 Task: Create a due date automation trigger when advanced on, on the monday before a card is due add fields with custom field "Resume" set to a number lower or equal to 1 and lower or equal to 10 at 11:00 AM.
Action: Mouse moved to (925, 281)
Screenshot: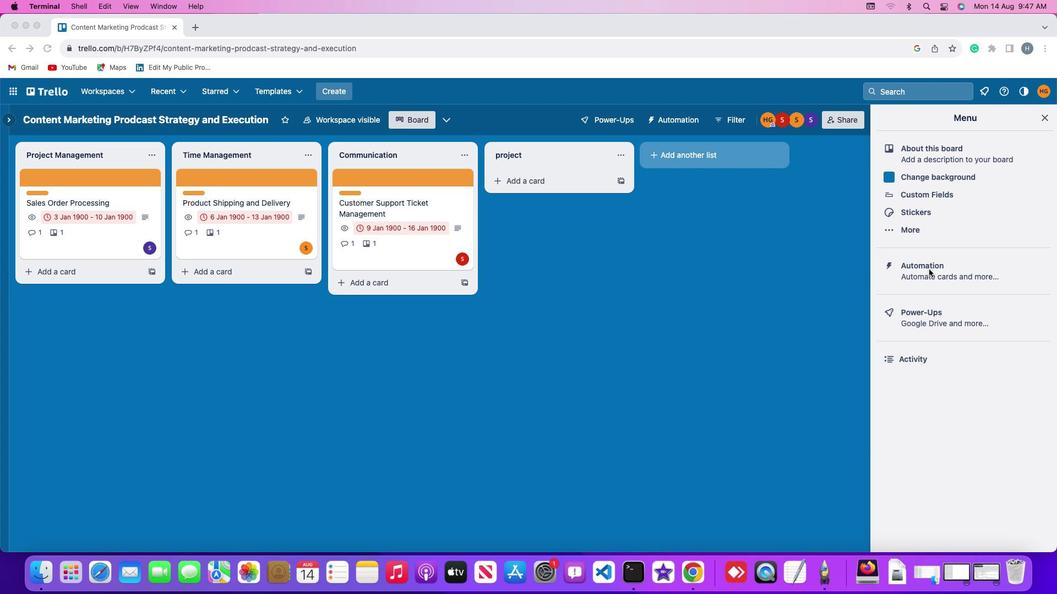 
Action: Mouse pressed left at (925, 281)
Screenshot: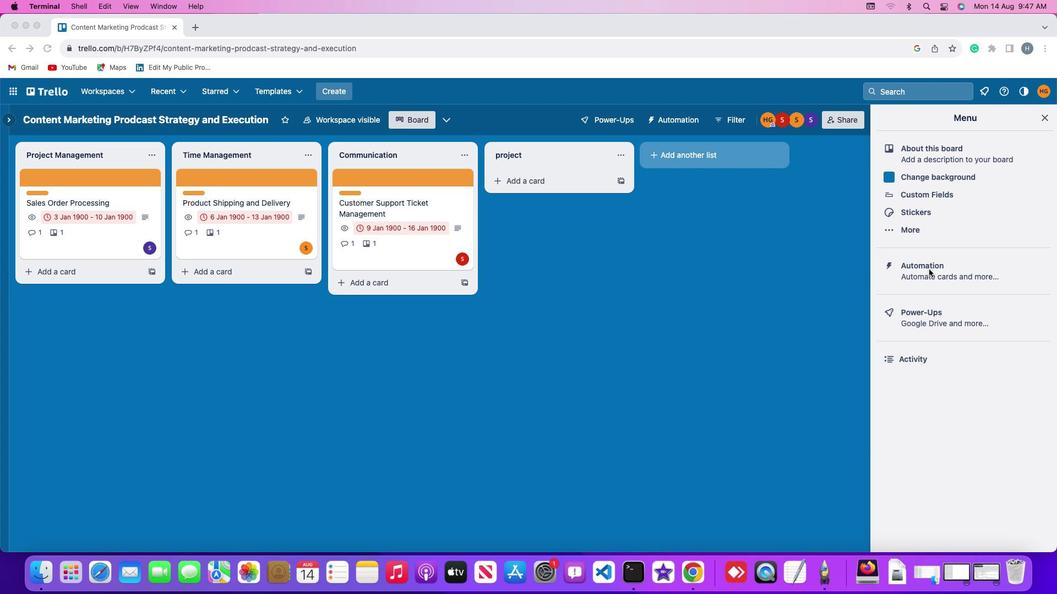 
Action: Mouse moved to (925, 280)
Screenshot: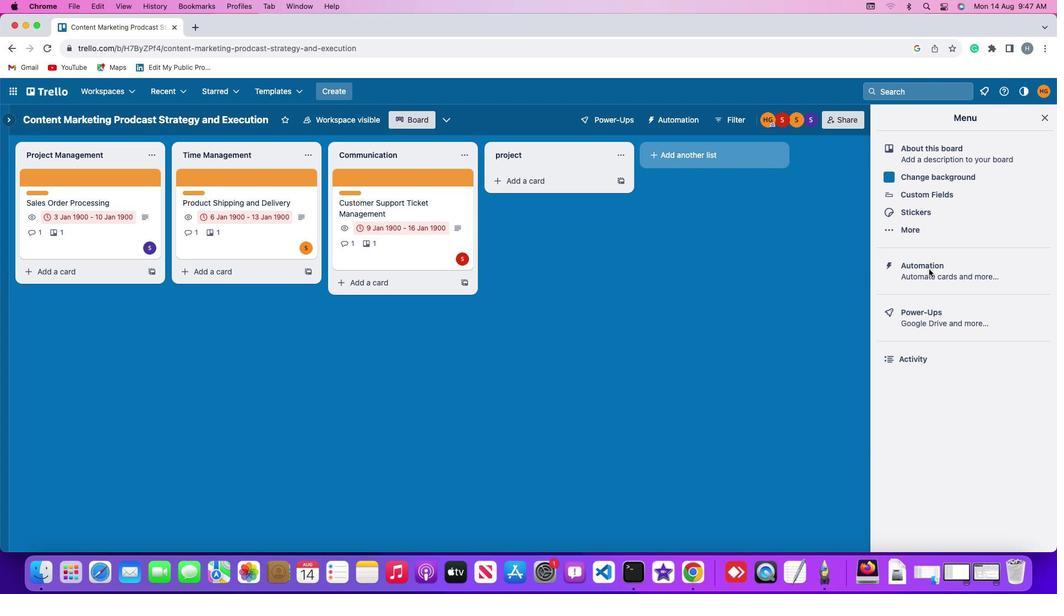 
Action: Mouse pressed left at (925, 280)
Screenshot: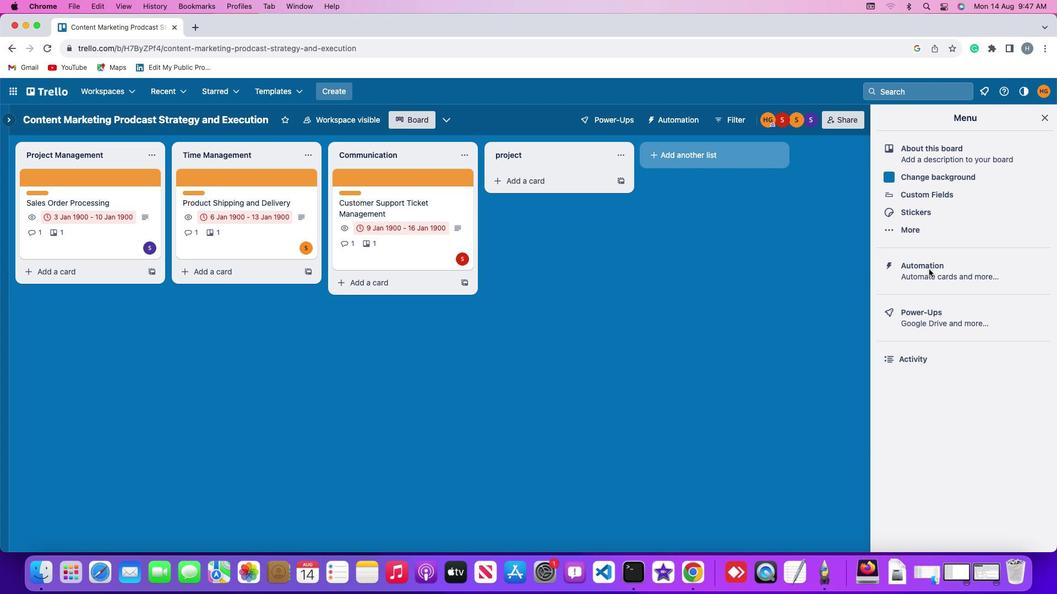 
Action: Mouse moved to (88, 273)
Screenshot: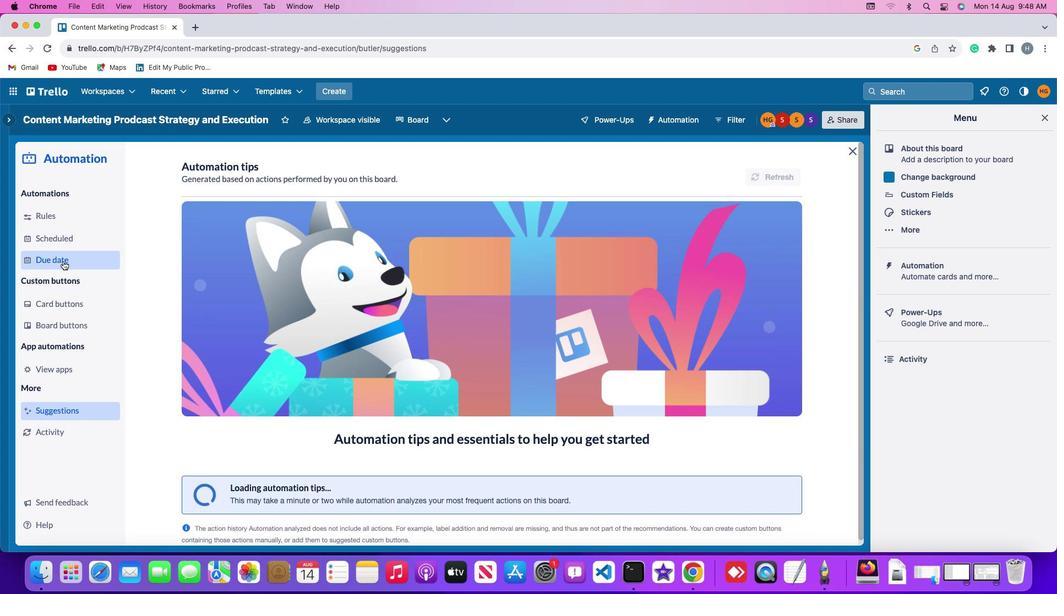
Action: Mouse pressed left at (88, 273)
Screenshot: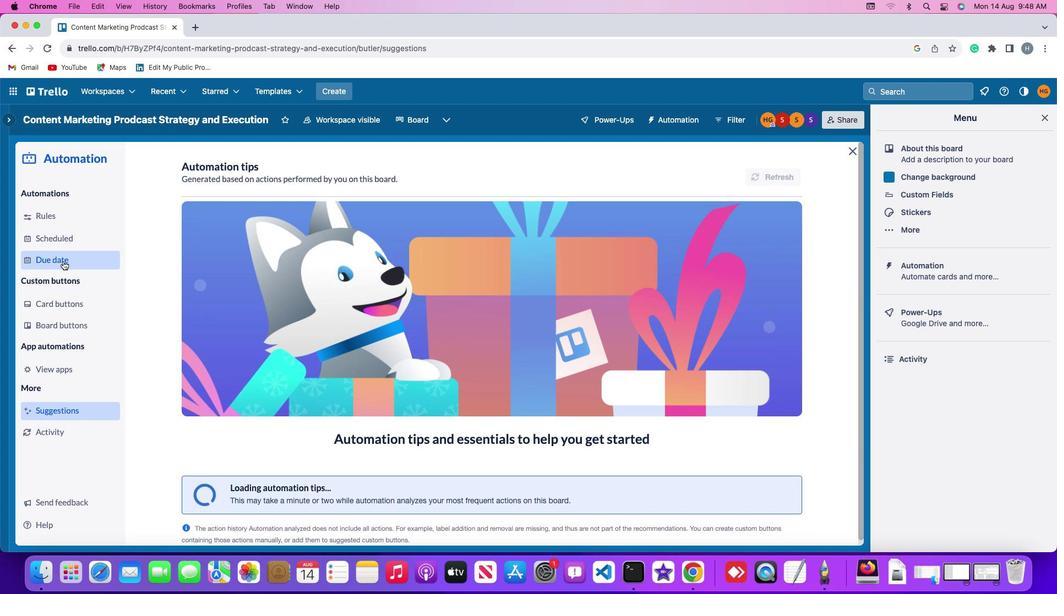 
Action: Mouse moved to (739, 188)
Screenshot: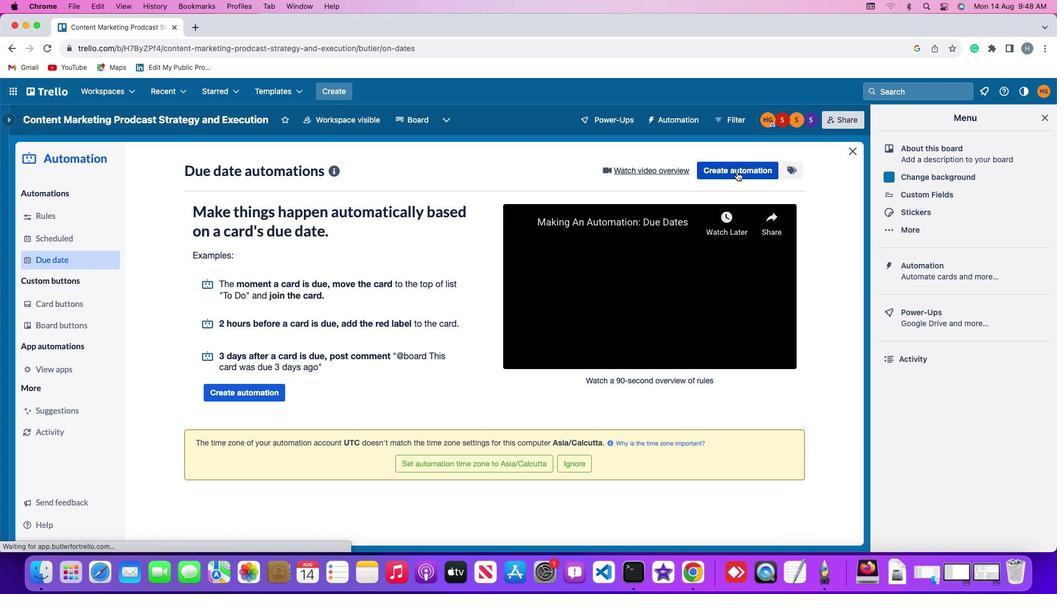 
Action: Mouse pressed left at (739, 188)
Screenshot: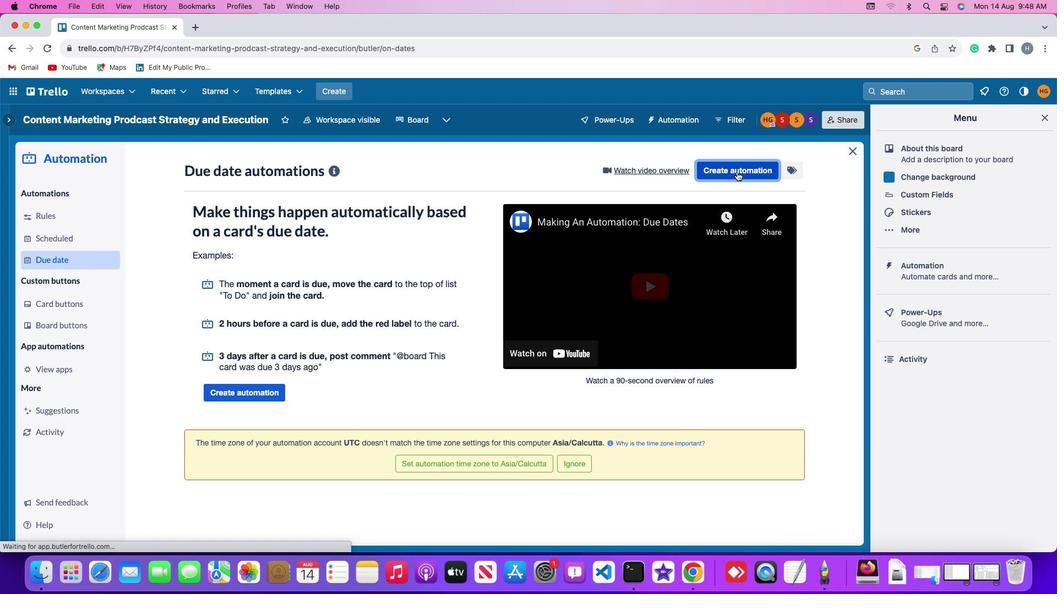 
Action: Mouse moved to (252, 287)
Screenshot: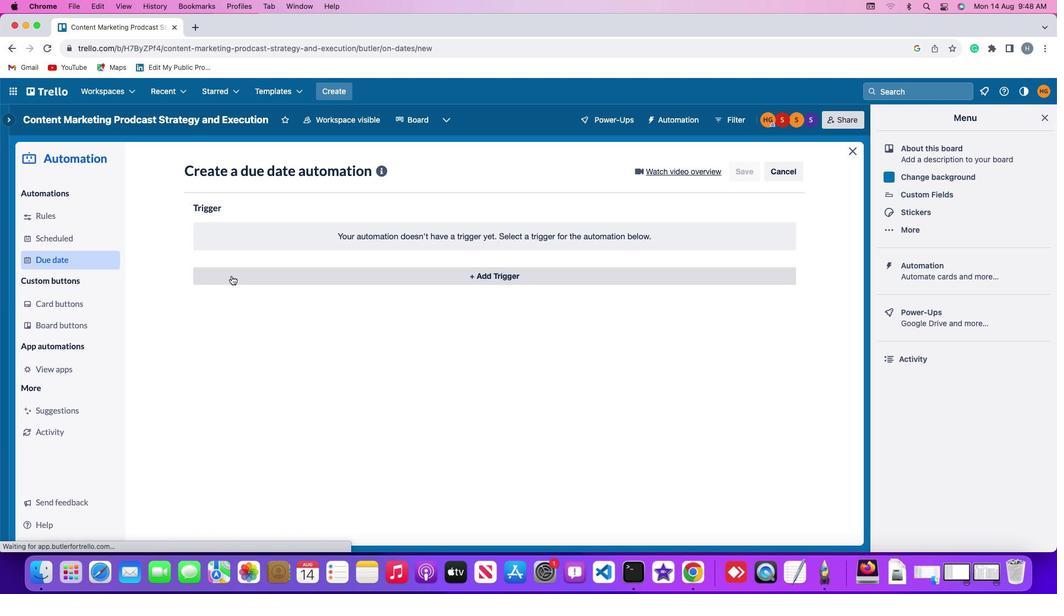 
Action: Mouse pressed left at (252, 287)
Screenshot: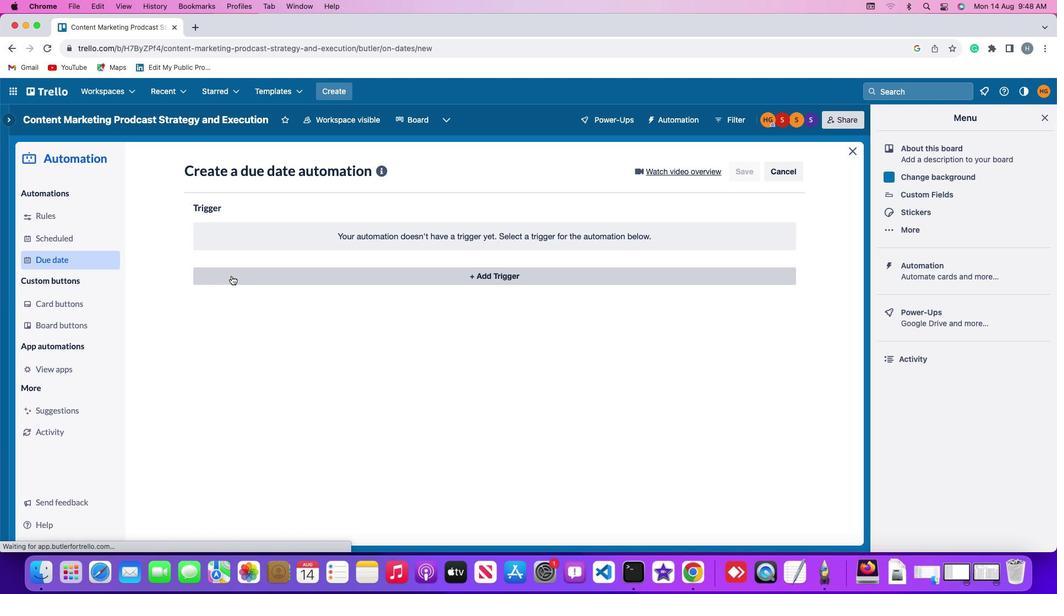 
Action: Mouse moved to (257, 476)
Screenshot: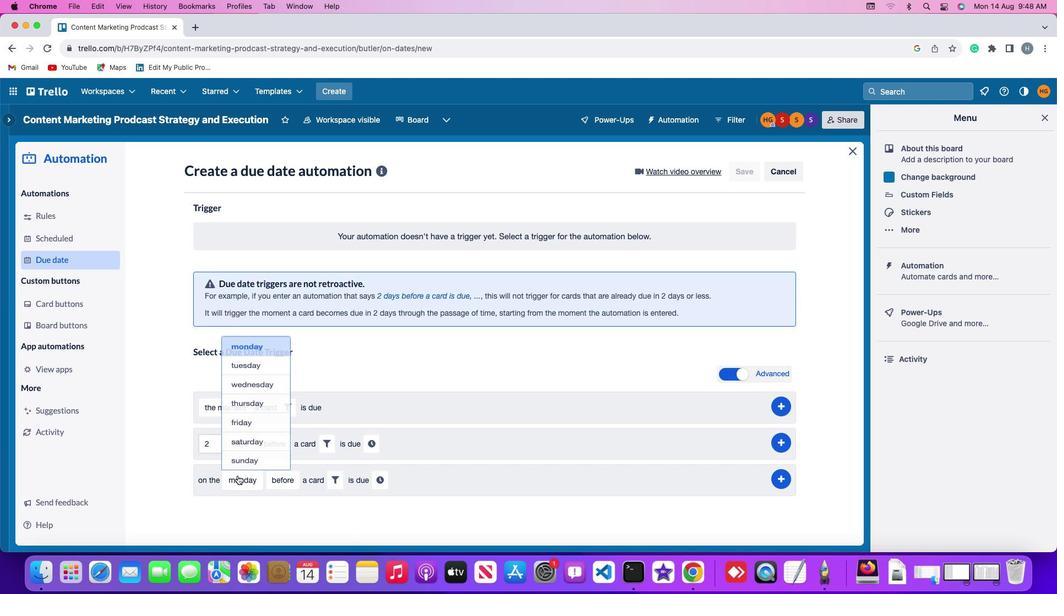 
Action: Mouse pressed left at (257, 476)
Screenshot: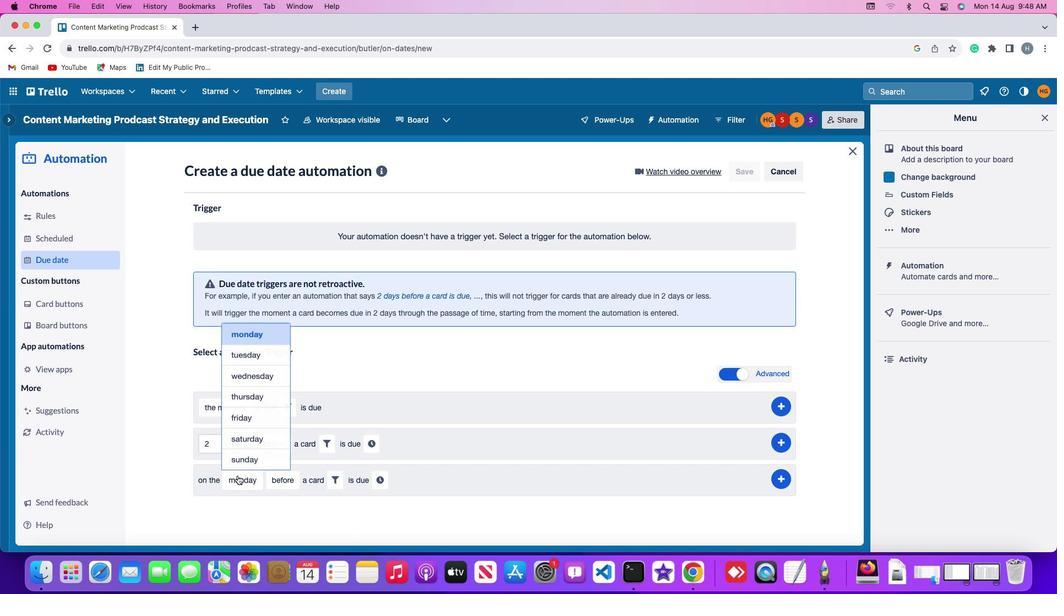 
Action: Mouse moved to (278, 338)
Screenshot: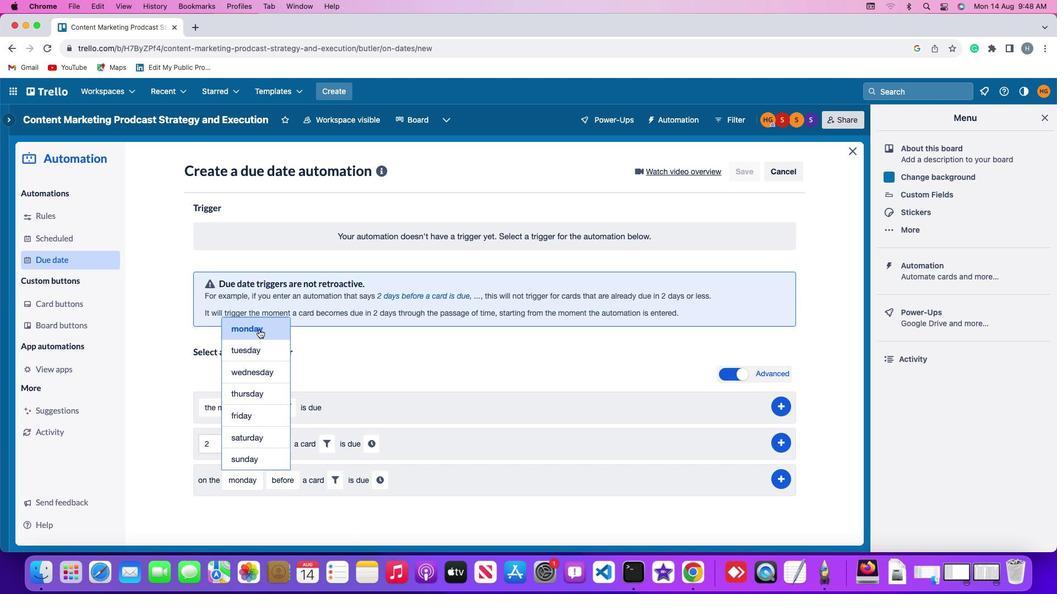 
Action: Mouse pressed left at (278, 338)
Screenshot: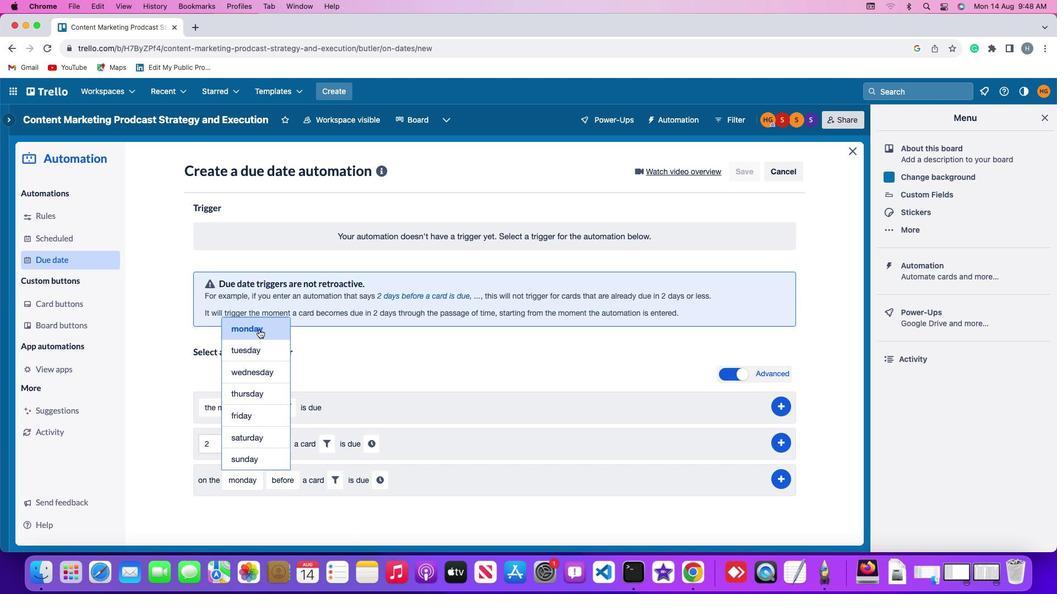 
Action: Mouse moved to (296, 479)
Screenshot: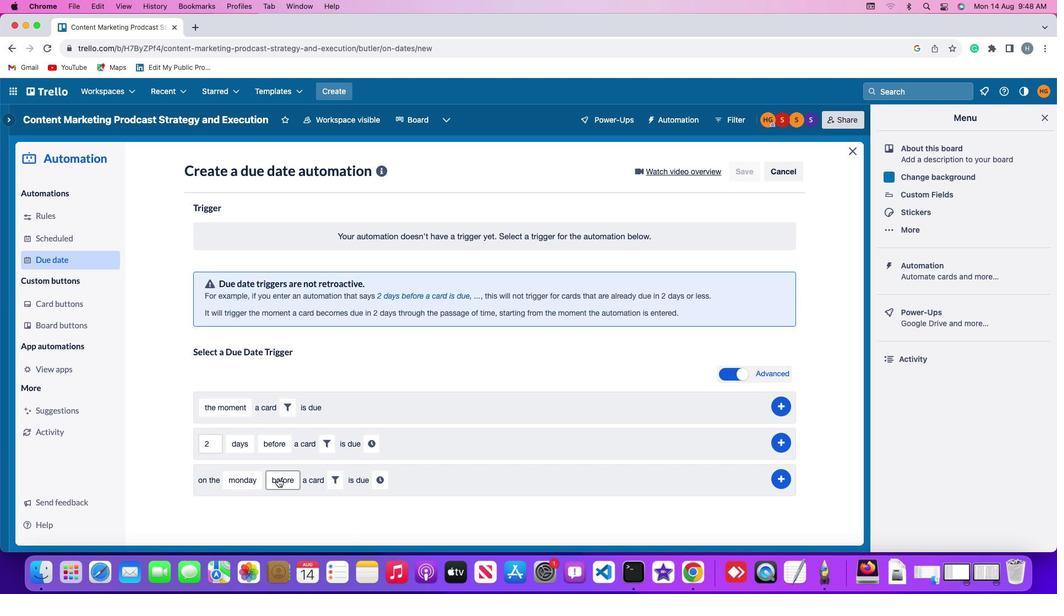 
Action: Mouse pressed left at (296, 479)
Screenshot: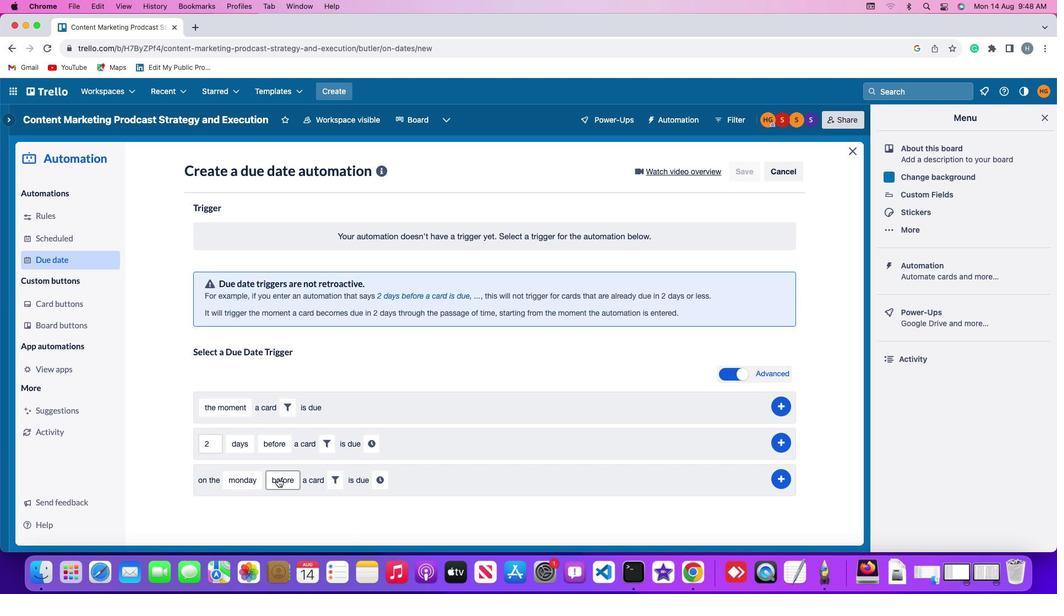 
Action: Mouse moved to (301, 396)
Screenshot: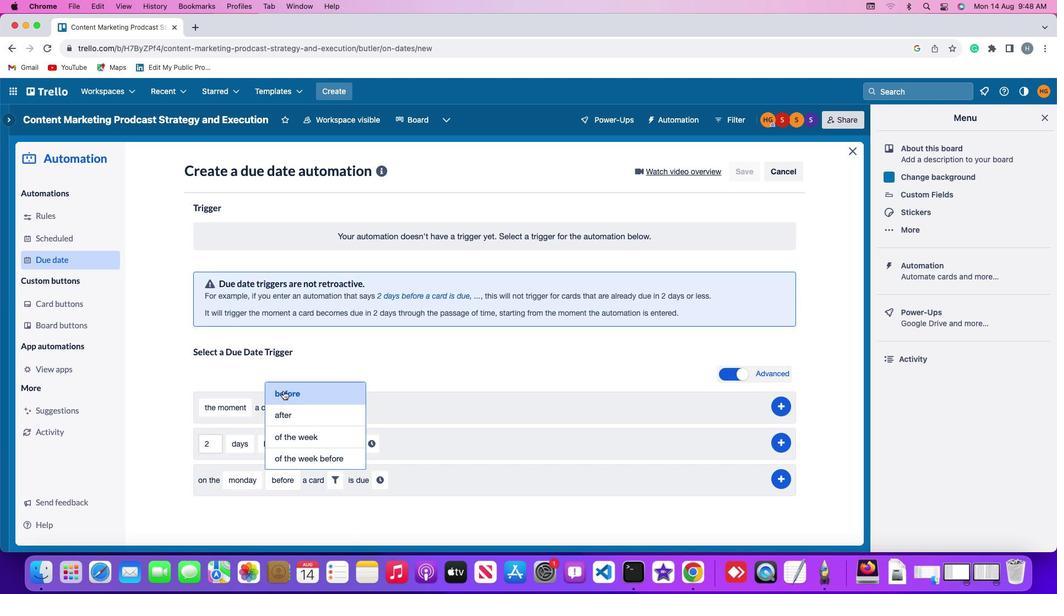 
Action: Mouse pressed left at (301, 396)
Screenshot: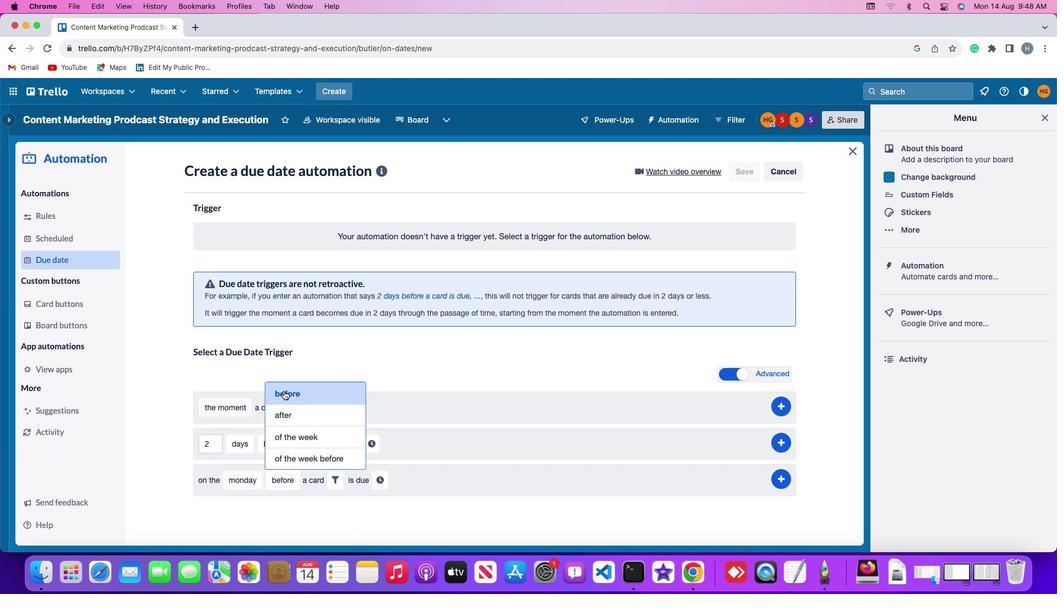 
Action: Mouse moved to (354, 479)
Screenshot: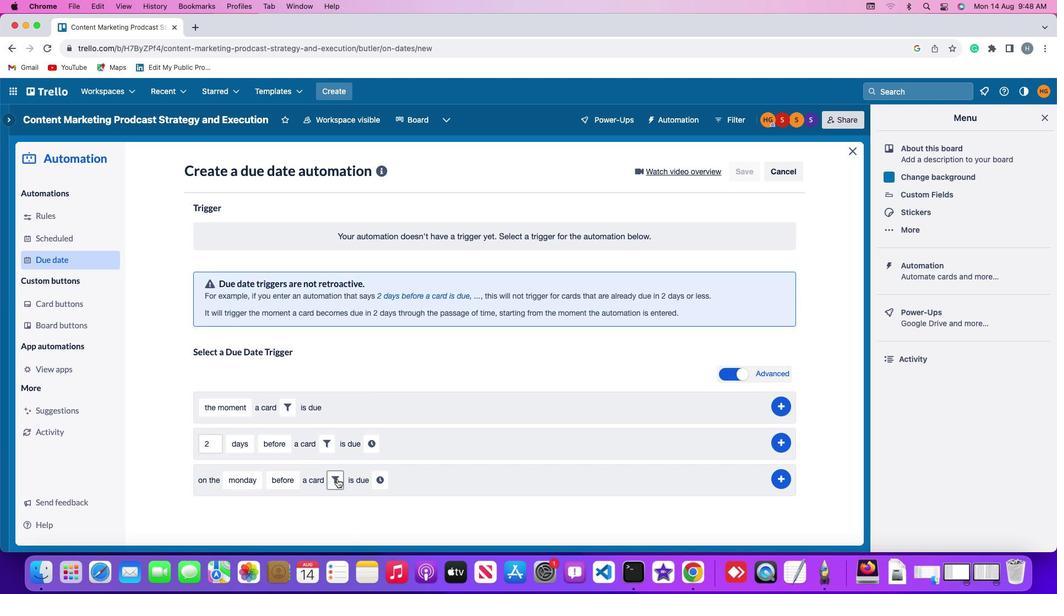 
Action: Mouse pressed left at (354, 479)
Screenshot: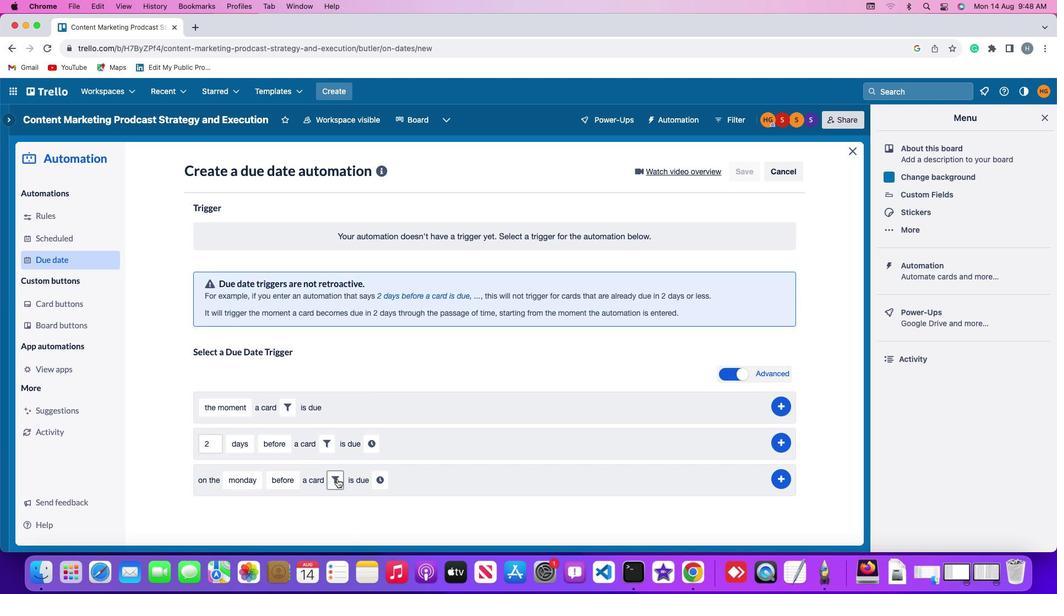 
Action: Mouse moved to (525, 517)
Screenshot: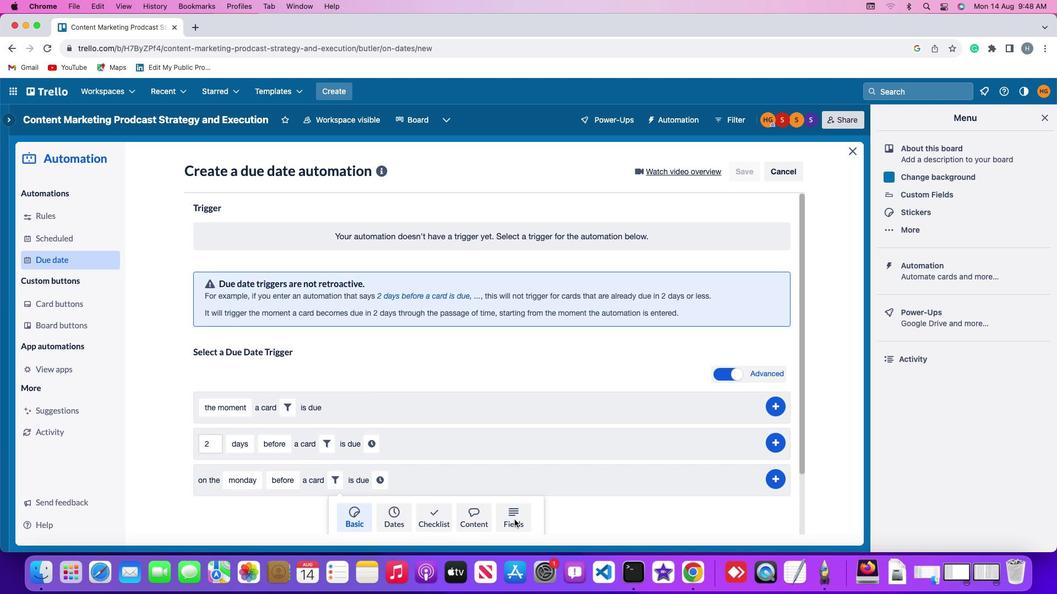 
Action: Mouse pressed left at (525, 517)
Screenshot: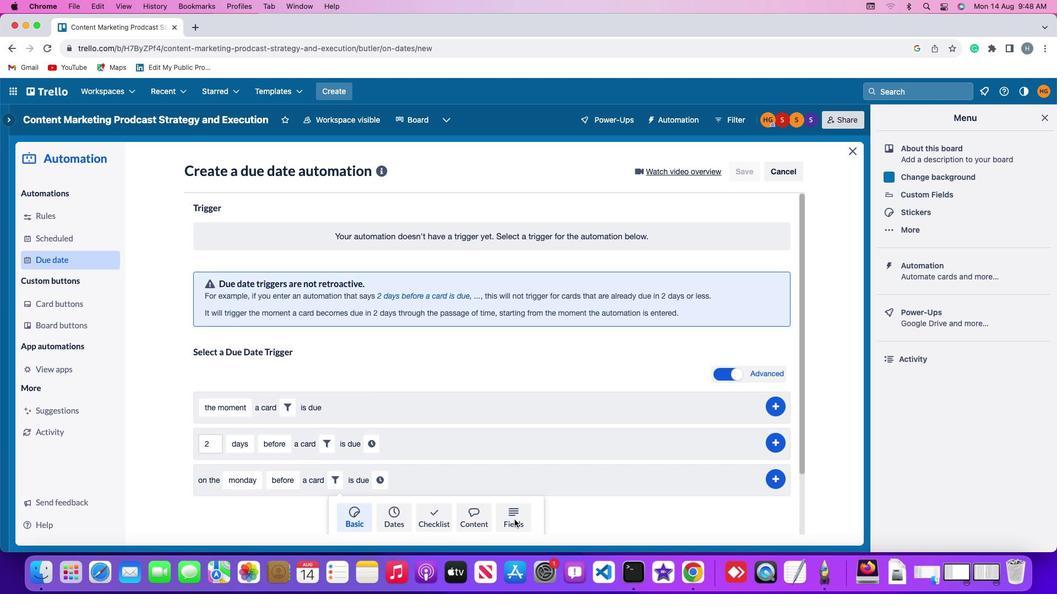 
Action: Mouse moved to (328, 511)
Screenshot: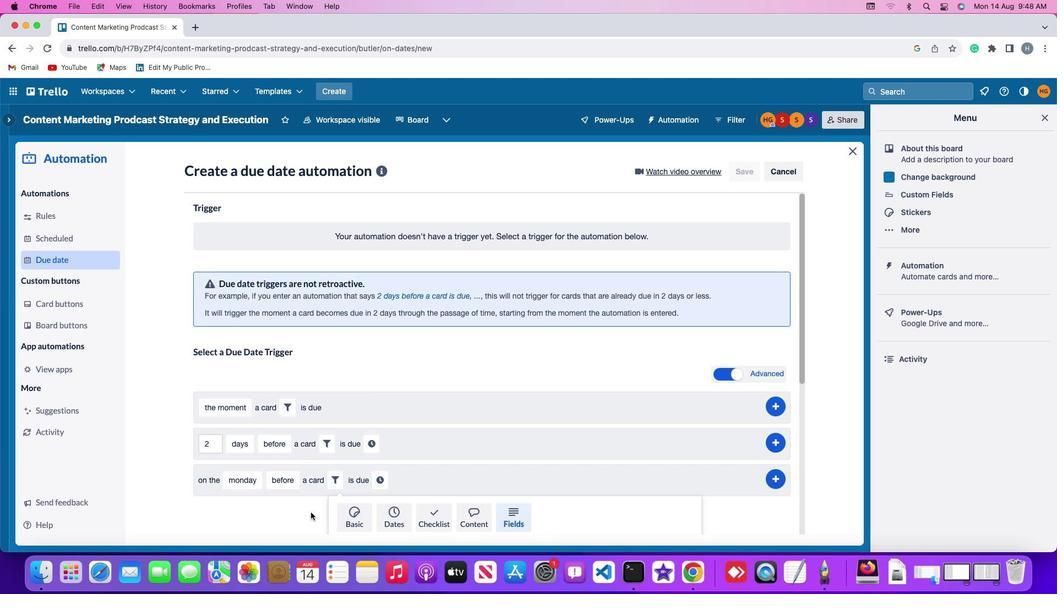 
Action: Mouse scrolled (328, 511) with delta (28, 25)
Screenshot: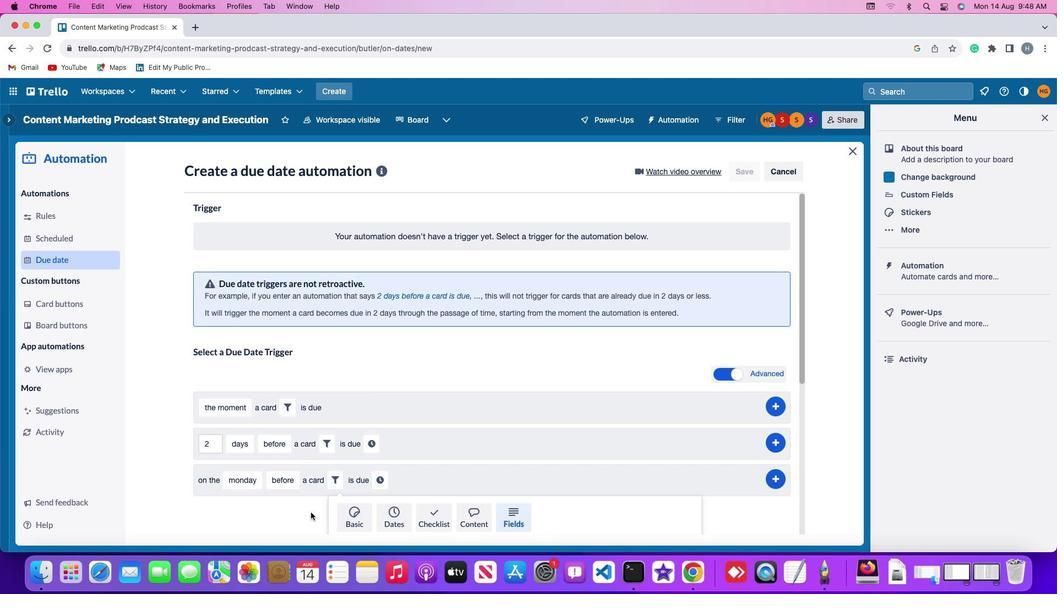 
Action: Mouse scrolled (328, 511) with delta (28, 25)
Screenshot: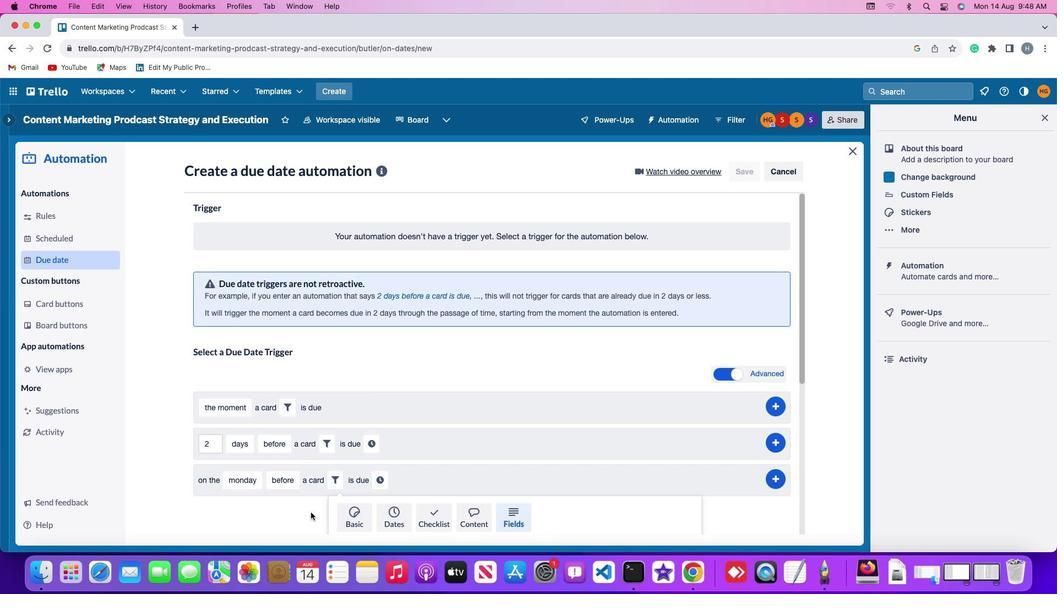 
Action: Mouse scrolled (328, 511) with delta (28, 24)
Screenshot: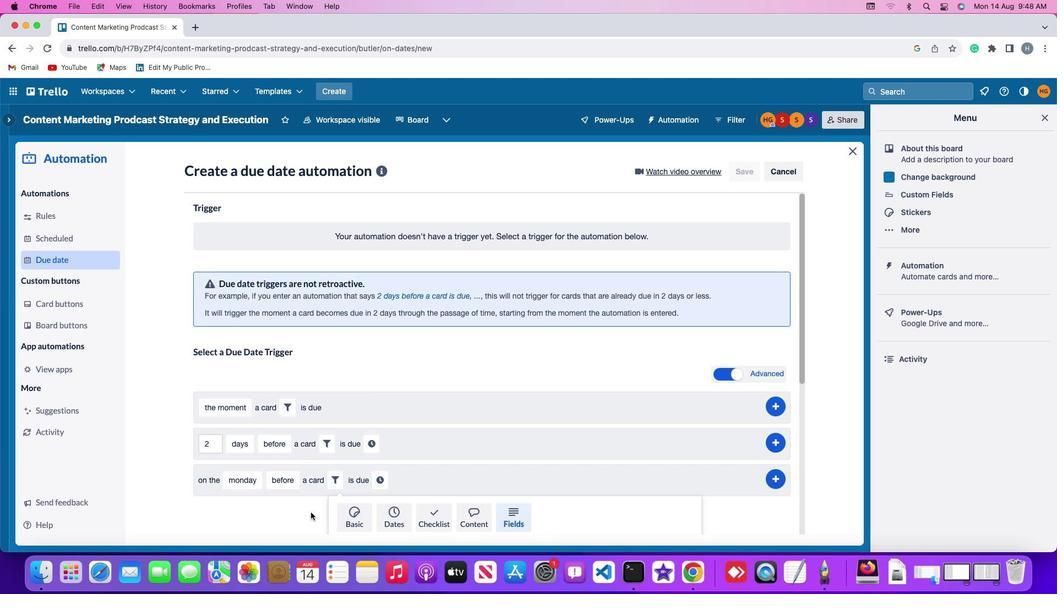 
Action: Mouse moved to (328, 511)
Screenshot: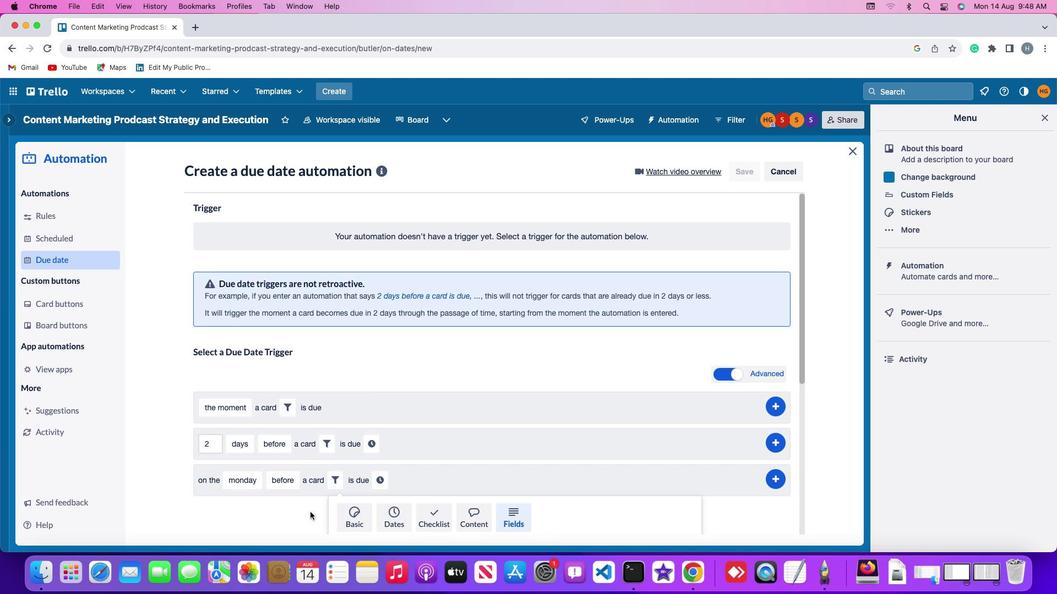 
Action: Mouse scrolled (328, 511) with delta (28, 23)
Screenshot: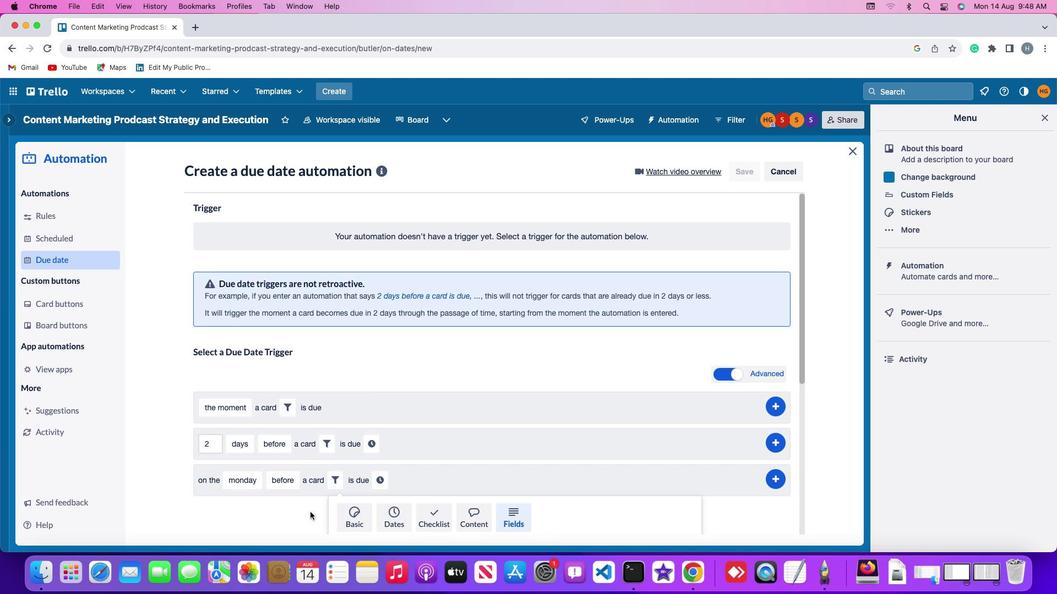 
Action: Mouse moved to (327, 509)
Screenshot: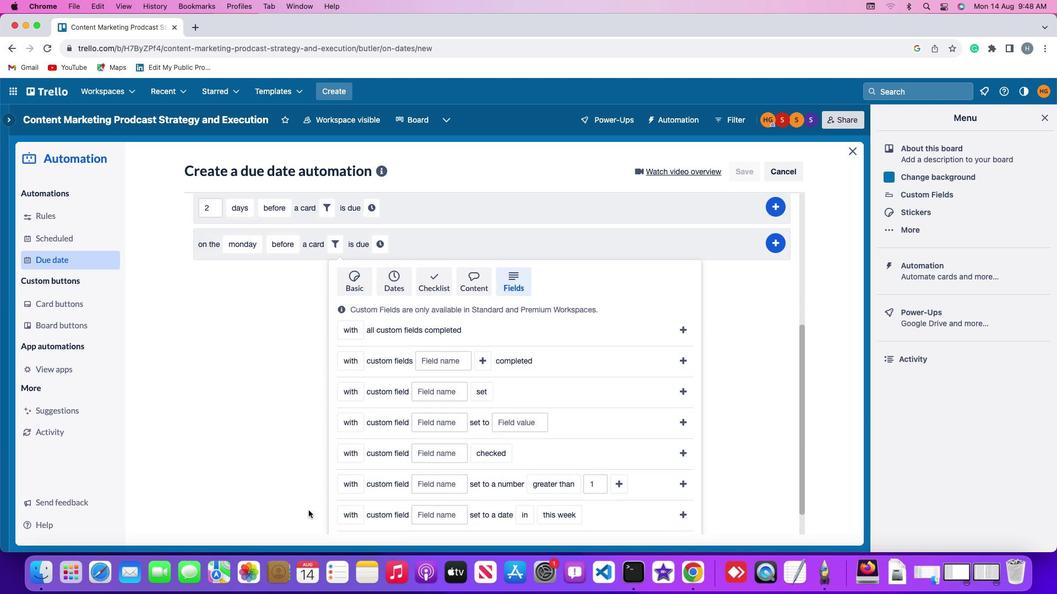 
Action: Mouse scrolled (327, 509) with delta (28, 25)
Screenshot: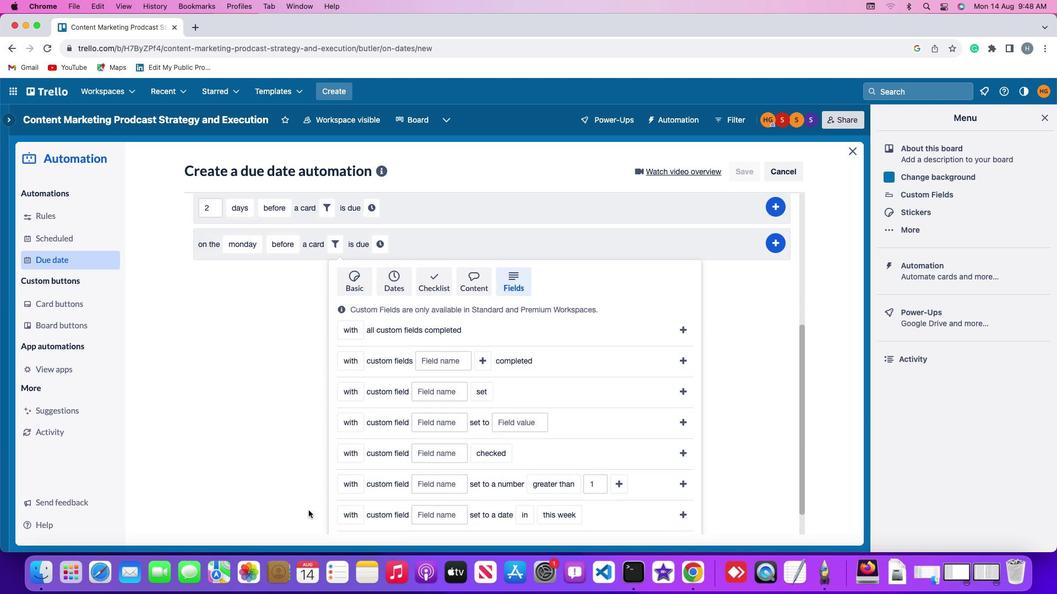
Action: Mouse moved to (326, 509)
Screenshot: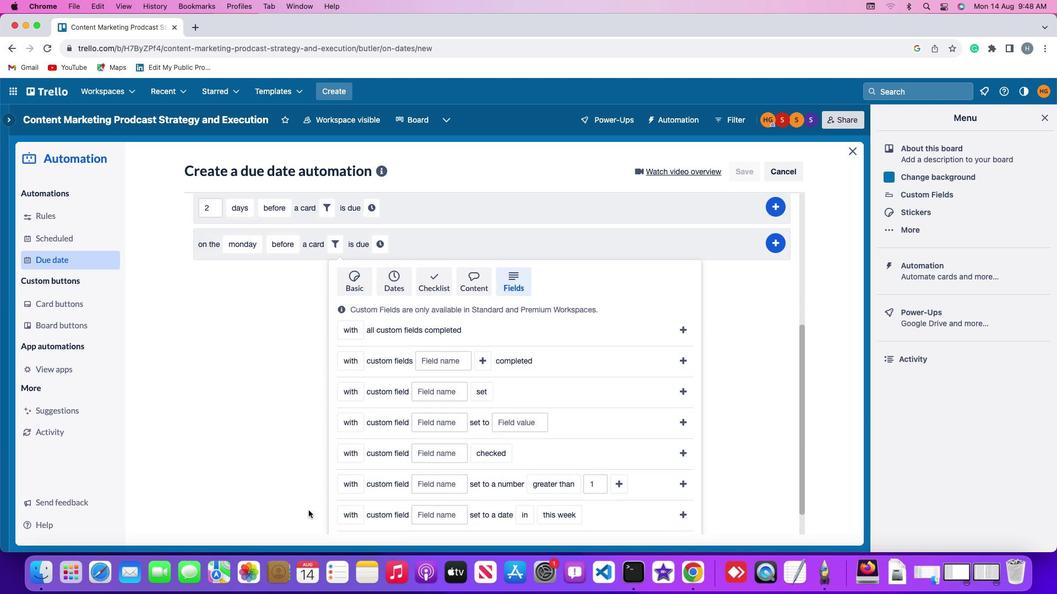 
Action: Mouse scrolled (326, 509) with delta (28, 25)
Screenshot: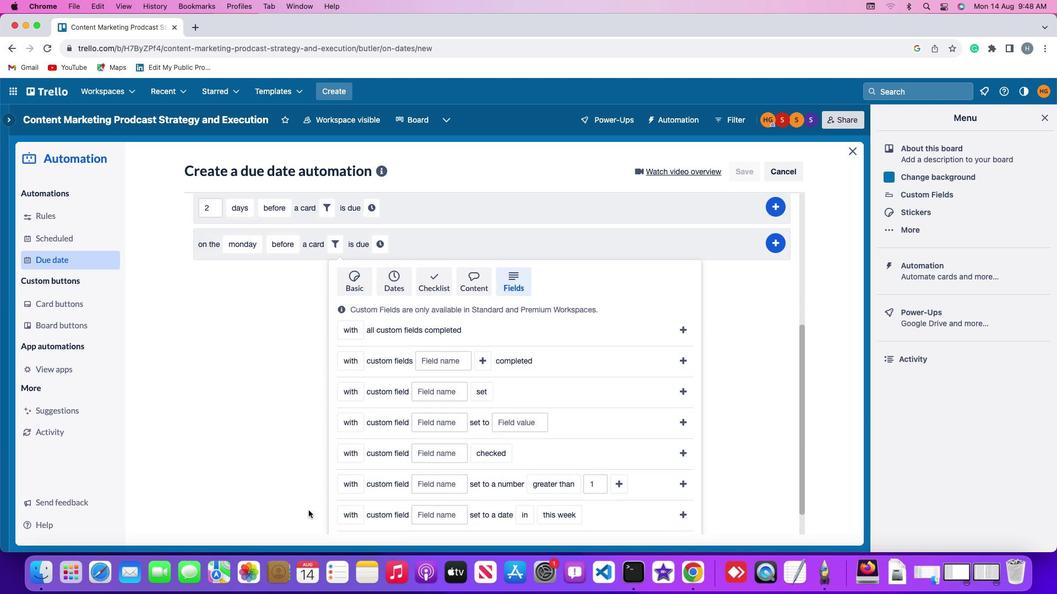 
Action: Mouse moved to (326, 508)
Screenshot: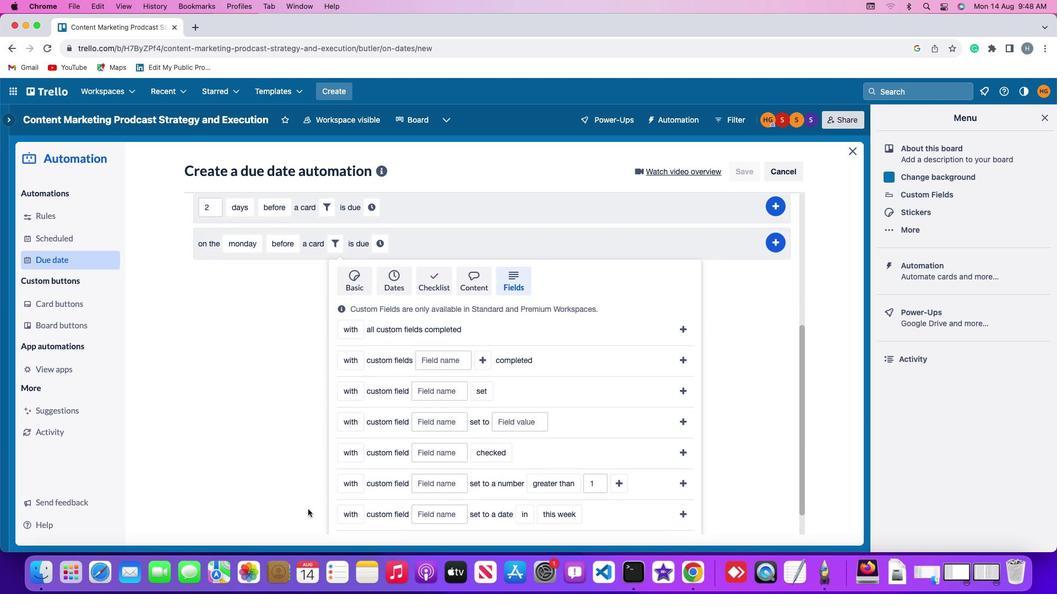 
Action: Mouse scrolled (326, 508) with delta (28, 24)
Screenshot: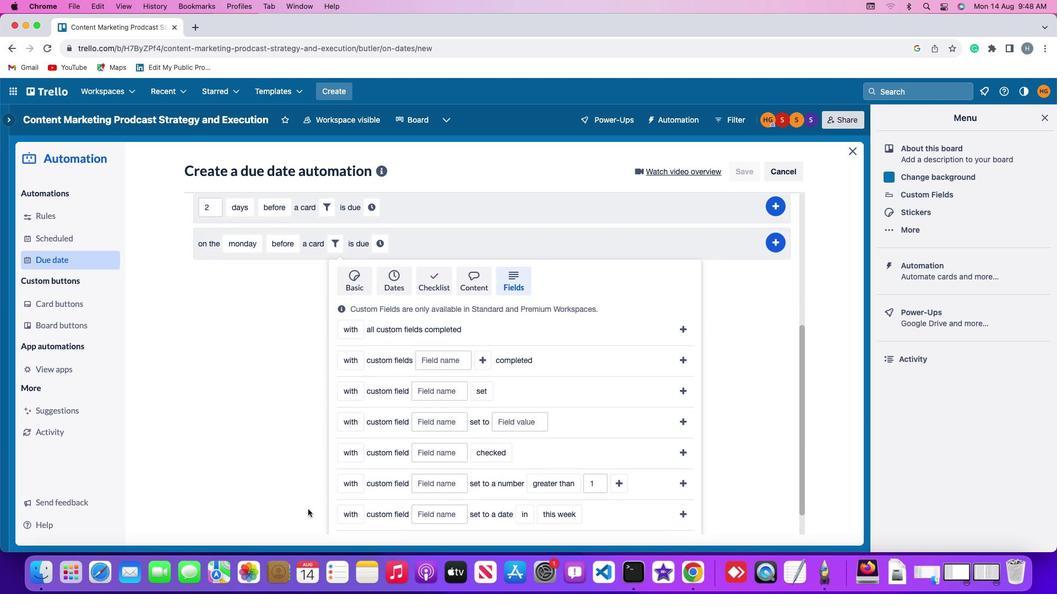 
Action: Mouse moved to (324, 507)
Screenshot: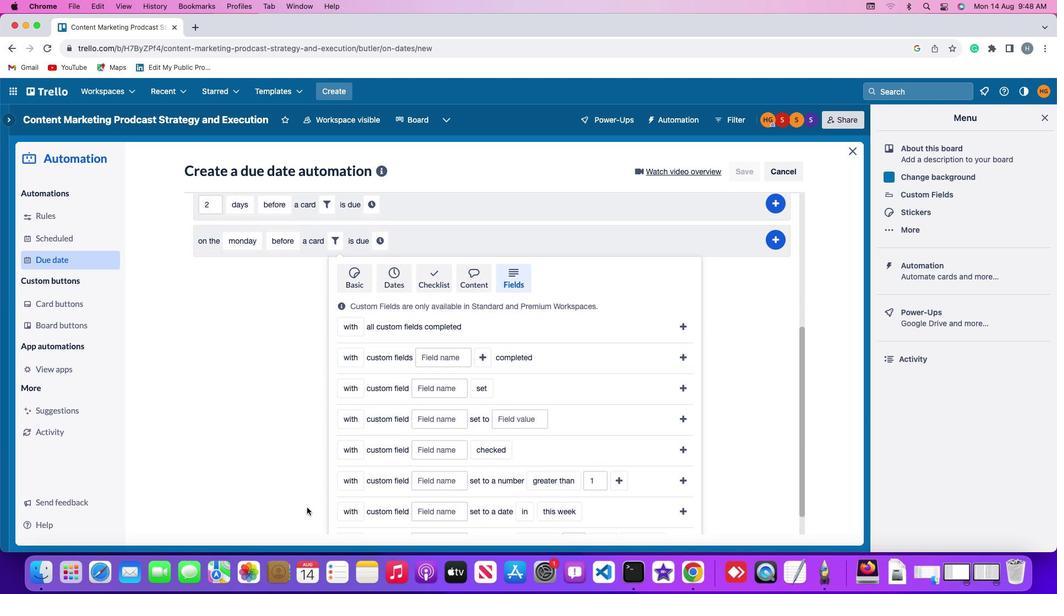 
Action: Mouse scrolled (324, 507) with delta (28, 23)
Screenshot: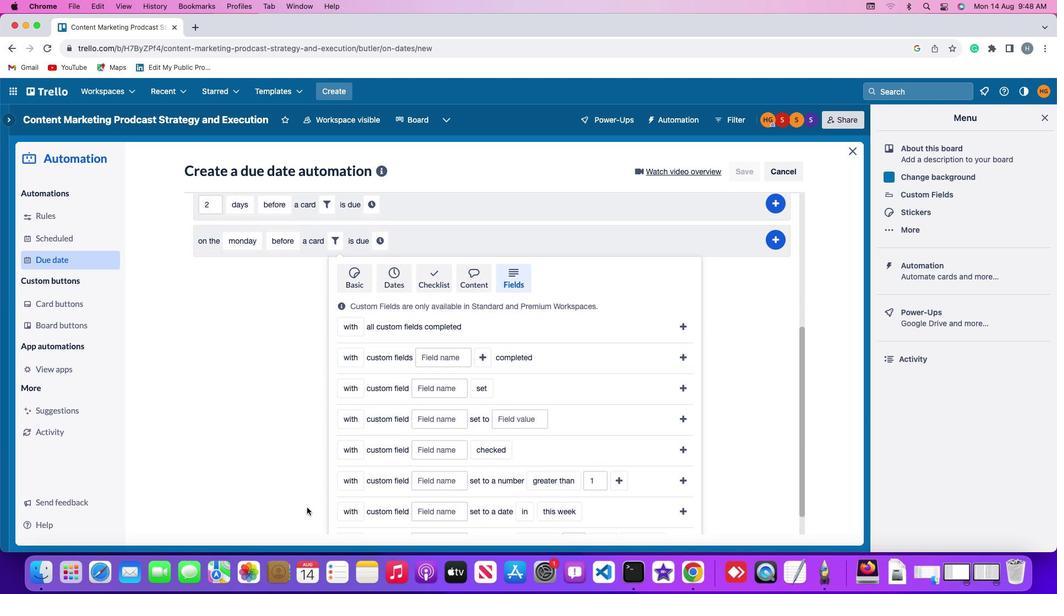 
Action: Mouse moved to (372, 452)
Screenshot: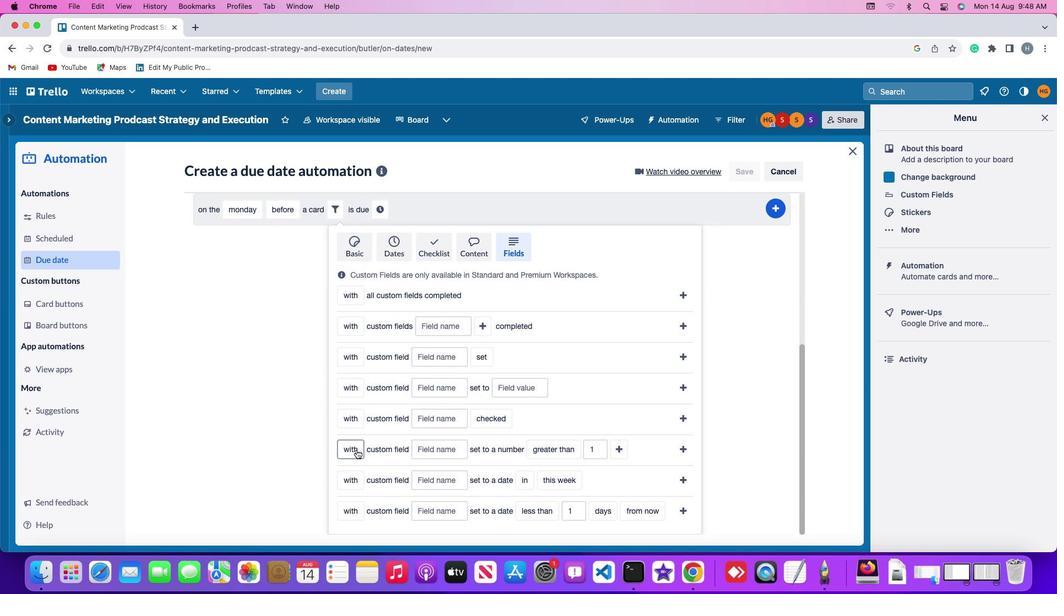 
Action: Mouse pressed left at (372, 452)
Screenshot: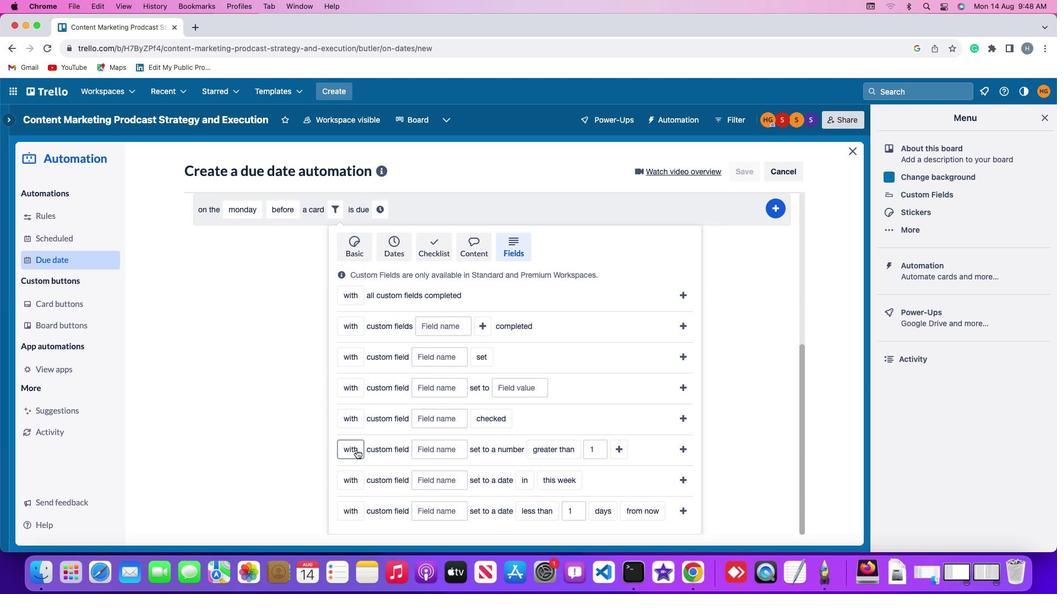 
Action: Mouse moved to (368, 470)
Screenshot: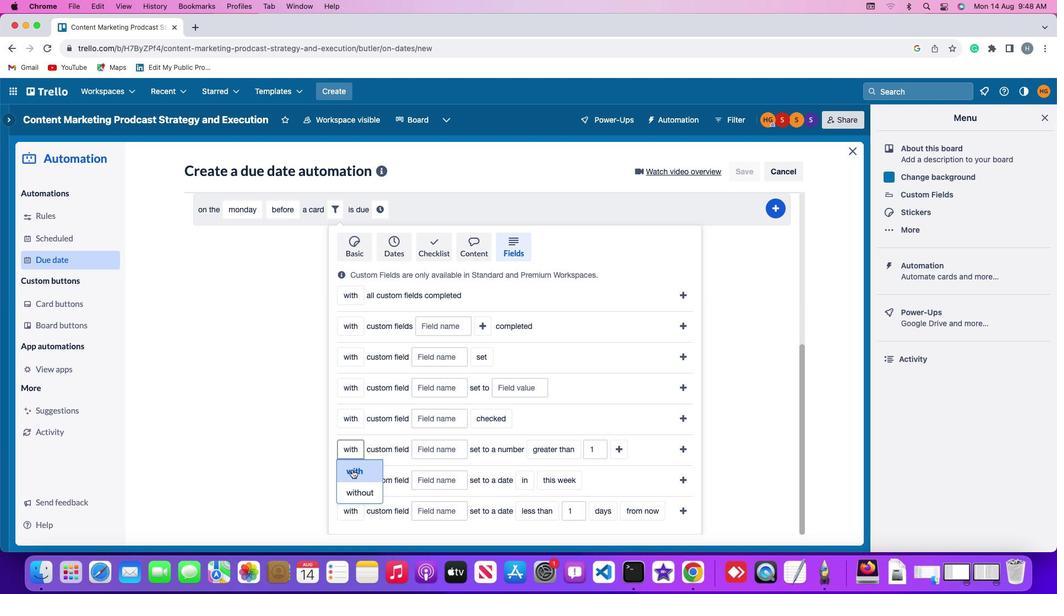 
Action: Mouse pressed left at (368, 470)
Screenshot: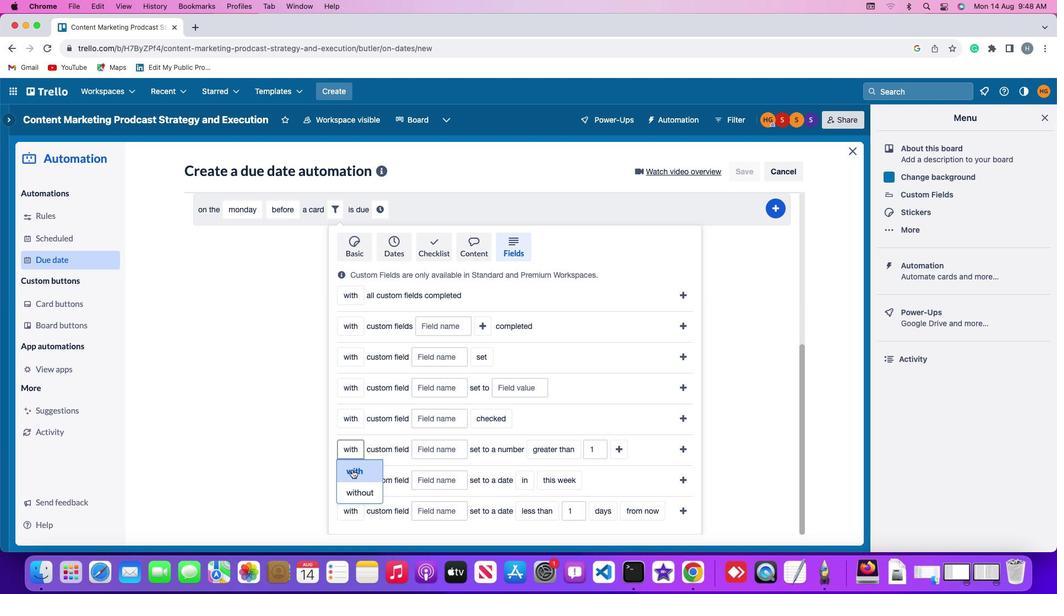 
Action: Mouse moved to (443, 454)
Screenshot: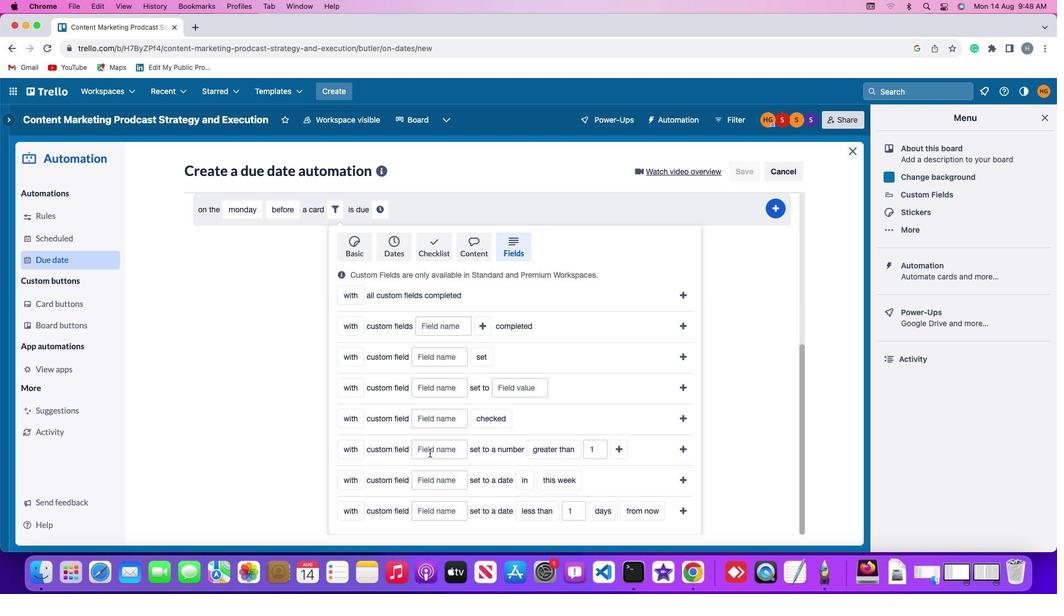 
Action: Mouse pressed left at (443, 454)
Screenshot: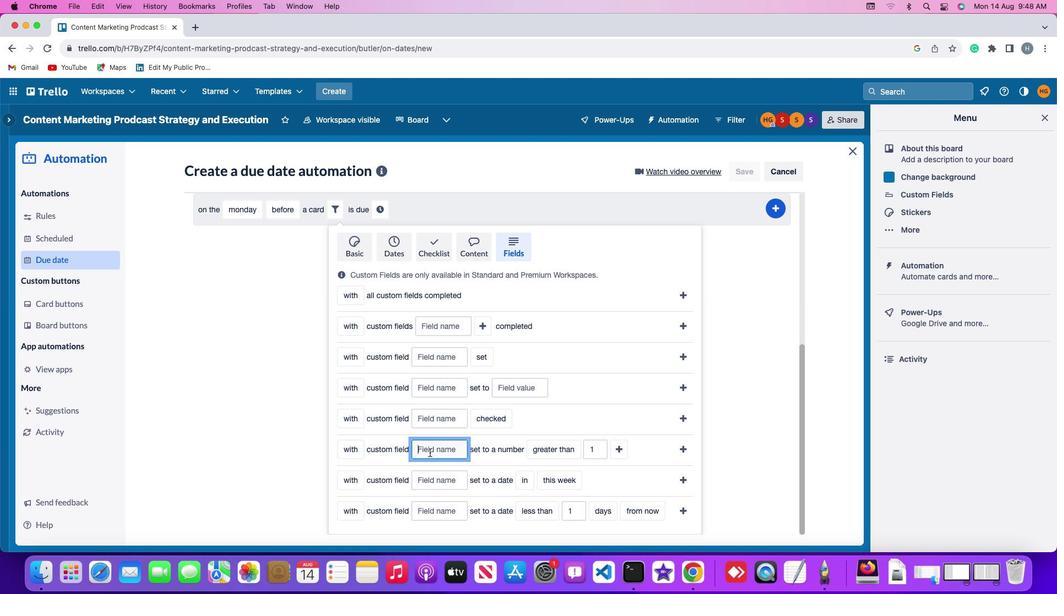 
Action: Mouse moved to (443, 450)
Screenshot: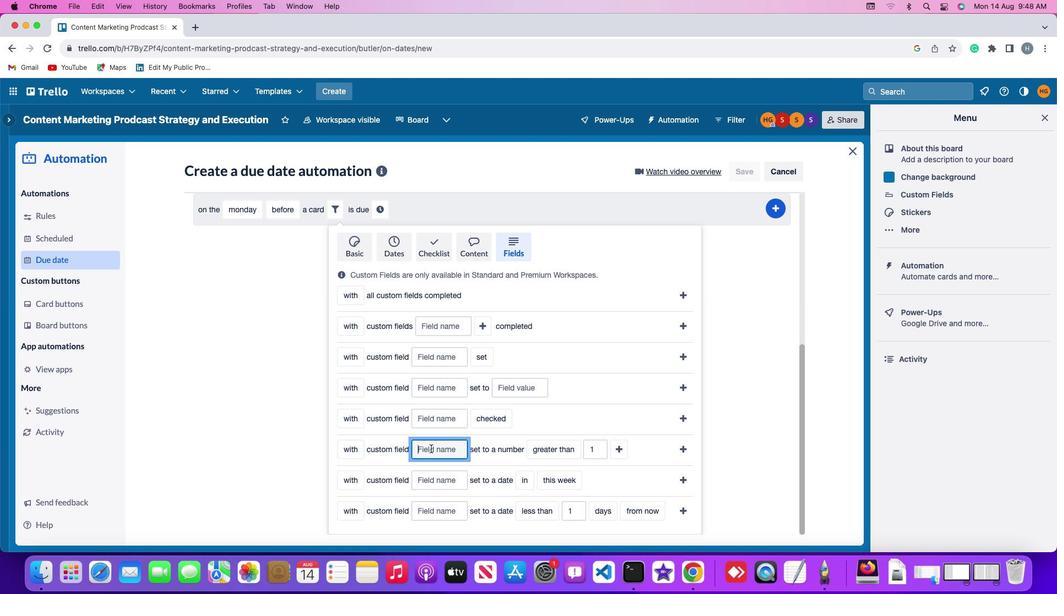 
Action: Key pressed Key.shift'R''e''s''u''m'
Screenshot: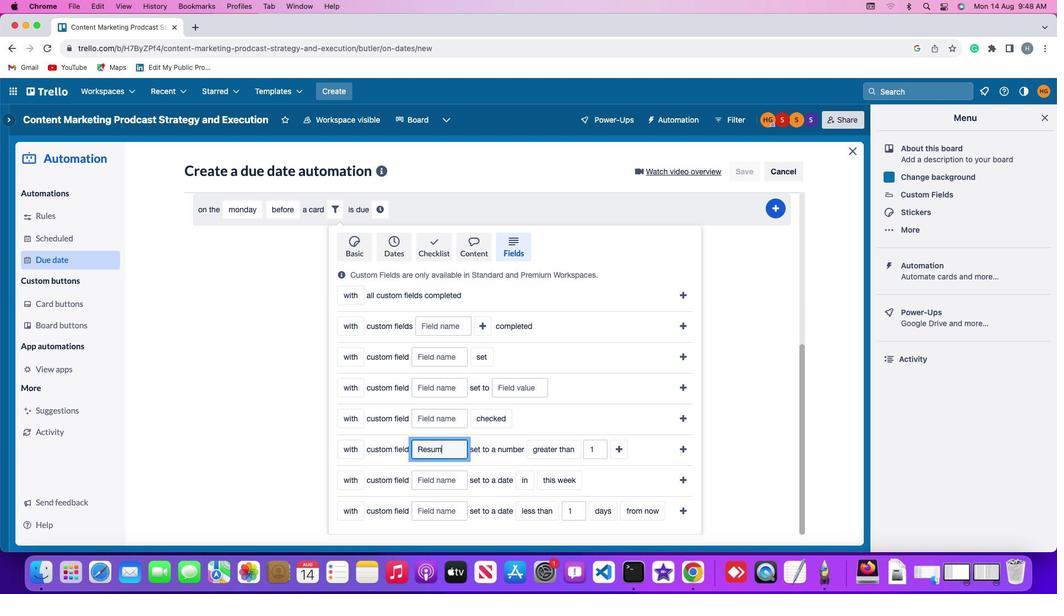 
Action: Mouse moved to (443, 450)
Screenshot: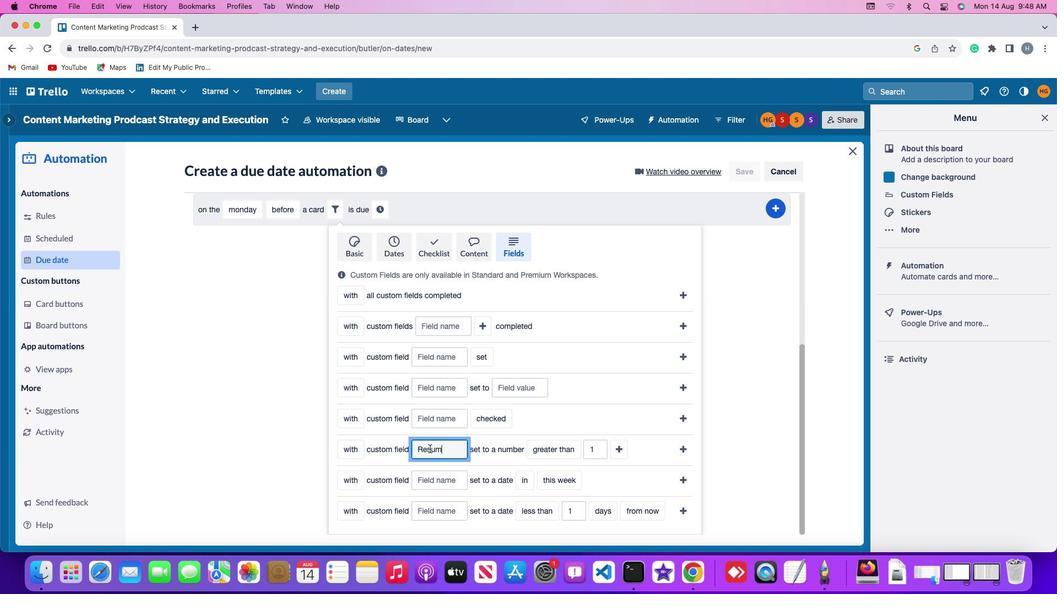 
Action: Key pressed 'e'
Screenshot: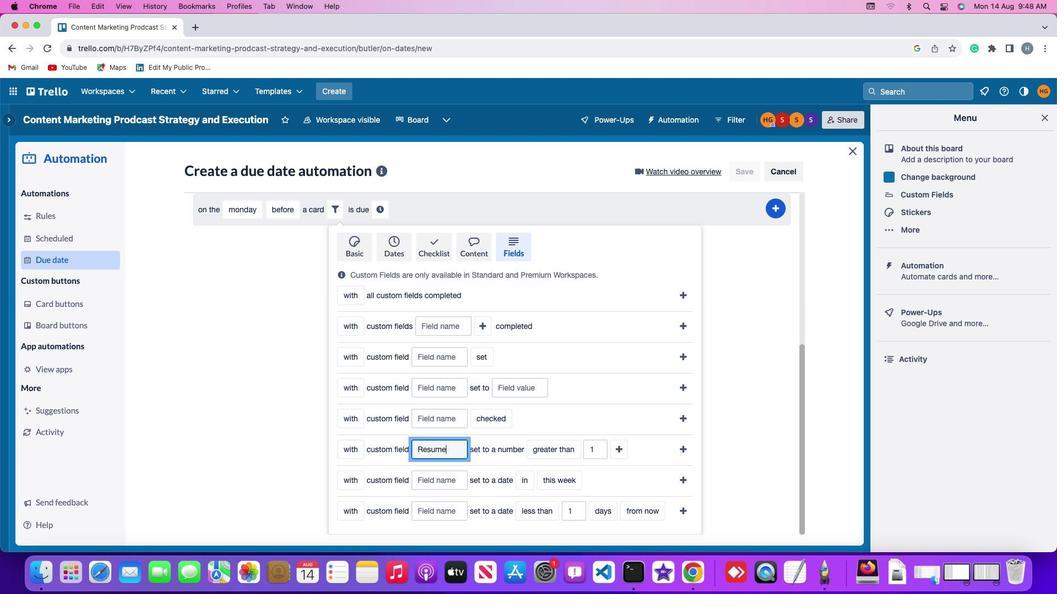 
Action: Mouse moved to (558, 450)
Screenshot: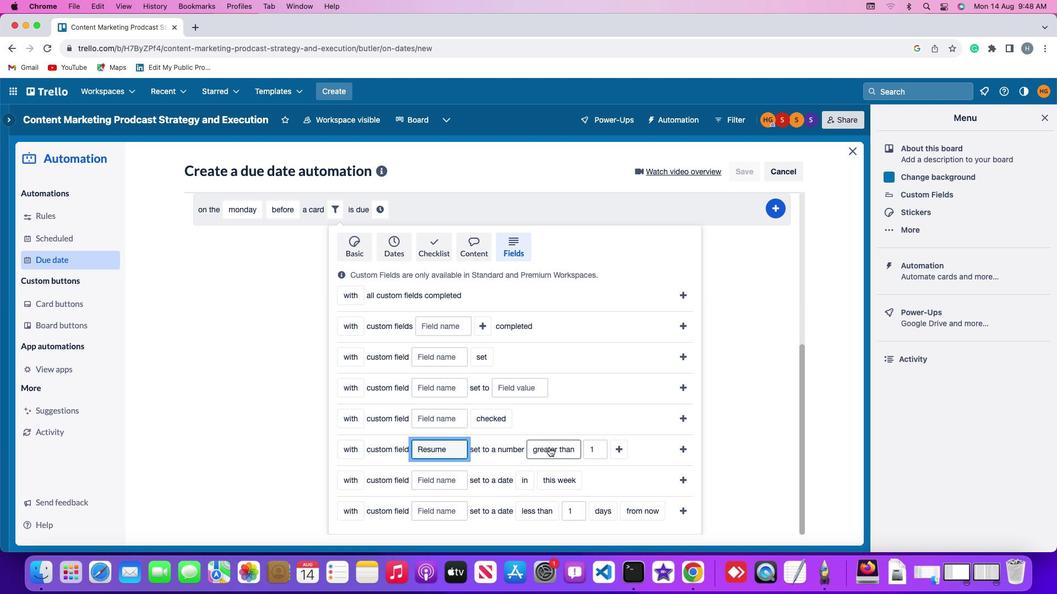 
Action: Mouse pressed left at (558, 450)
Screenshot: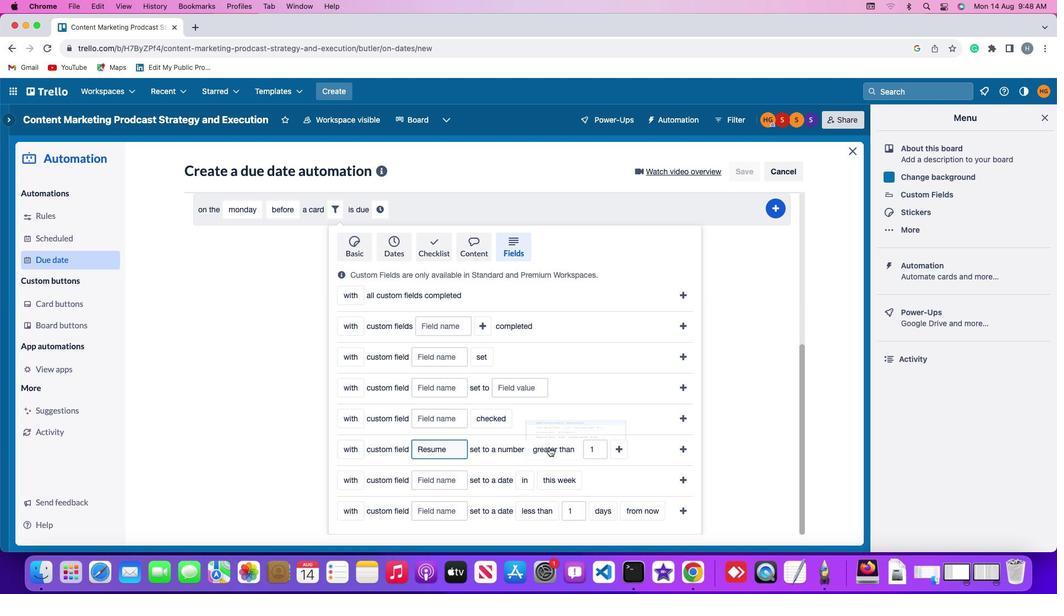 
Action: Mouse moved to (565, 430)
Screenshot: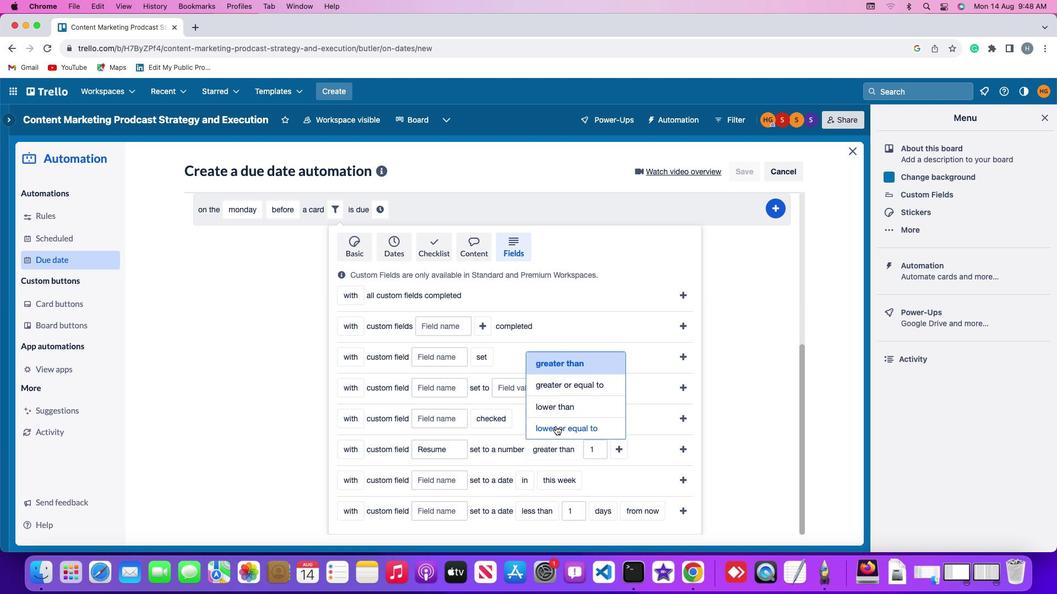 
Action: Mouse pressed left at (565, 430)
Screenshot: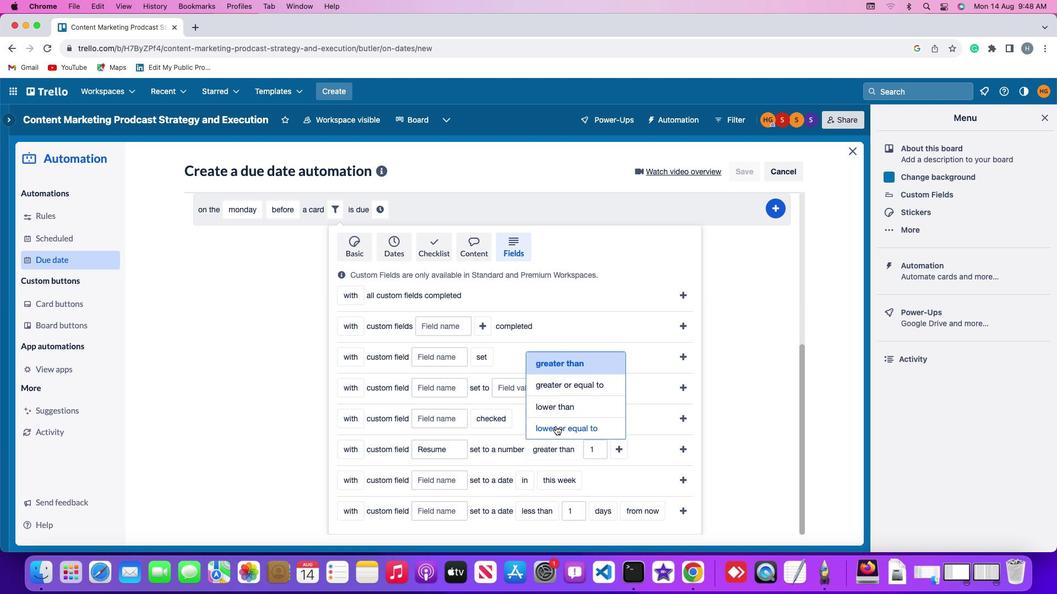 
Action: Mouse moved to (620, 451)
Screenshot: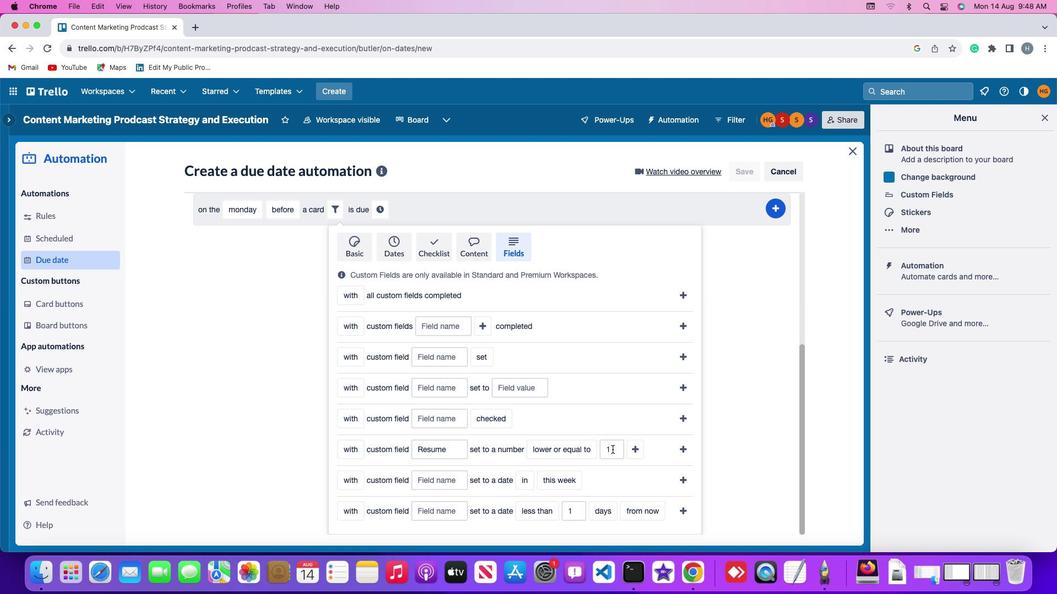 
Action: Mouse pressed left at (620, 451)
Screenshot: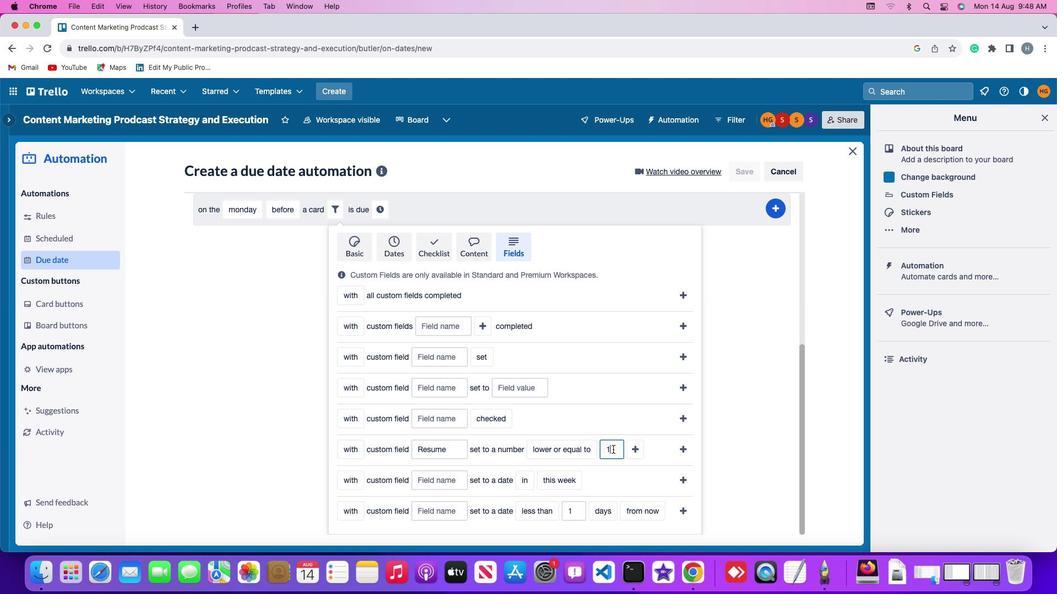 
Action: Mouse moved to (620, 451)
Screenshot: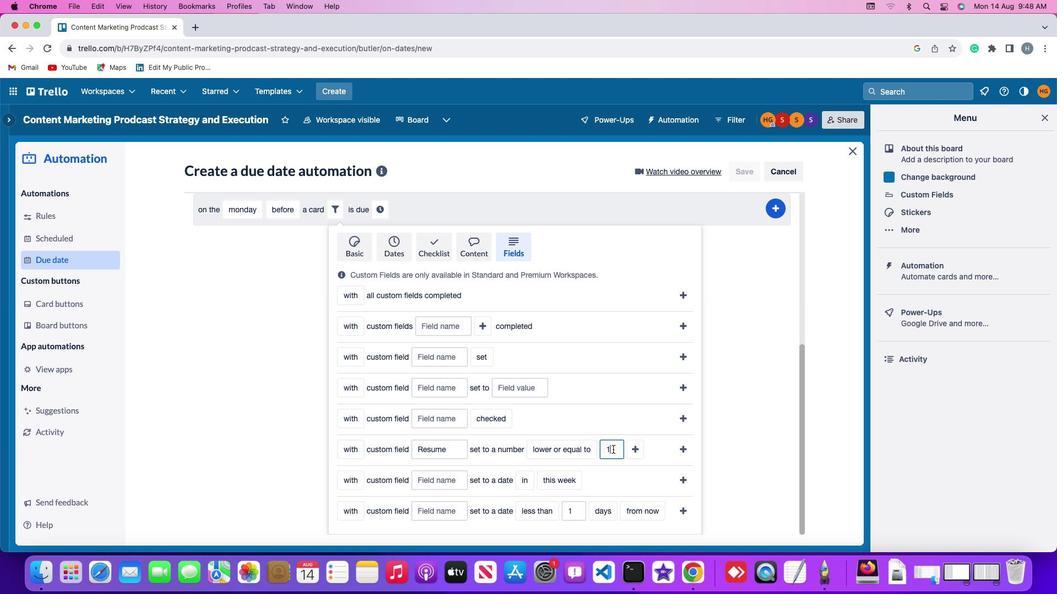 
Action: Key pressed Key.backspace
Screenshot: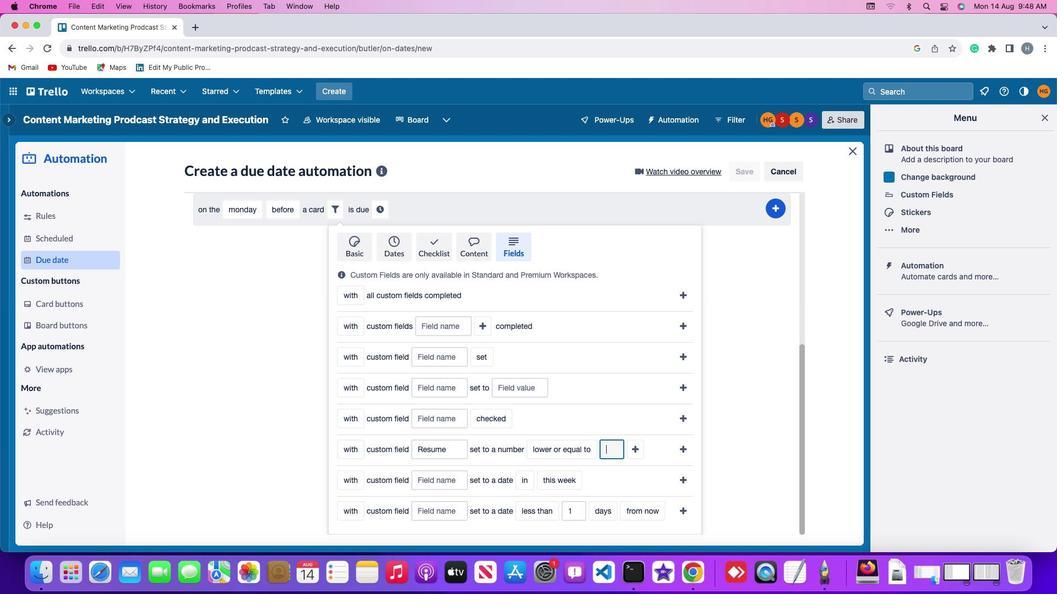 
Action: Mouse moved to (621, 451)
Screenshot: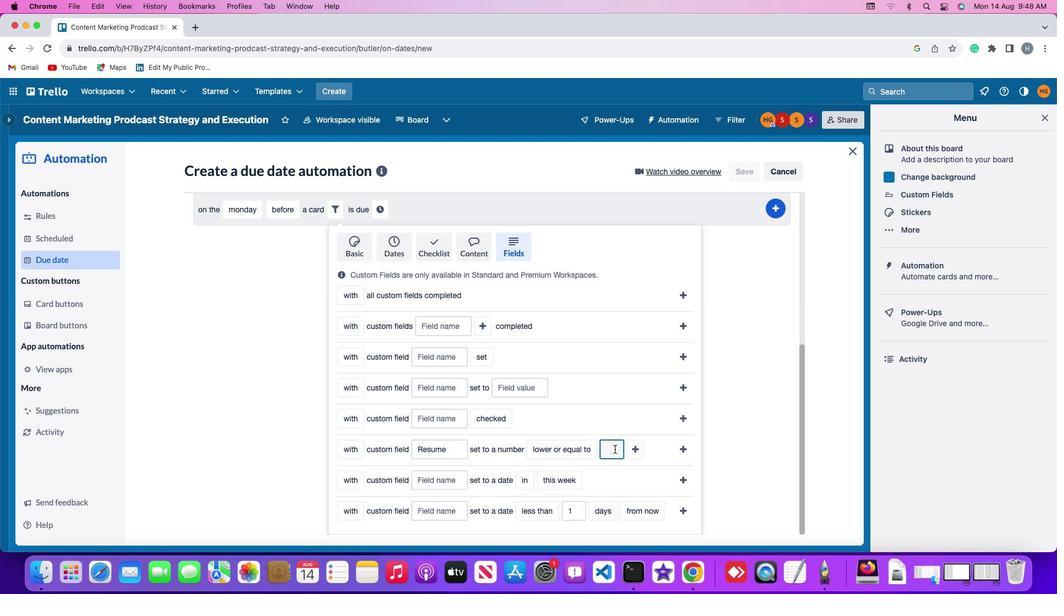 
Action: Key pressed '1'
Screenshot: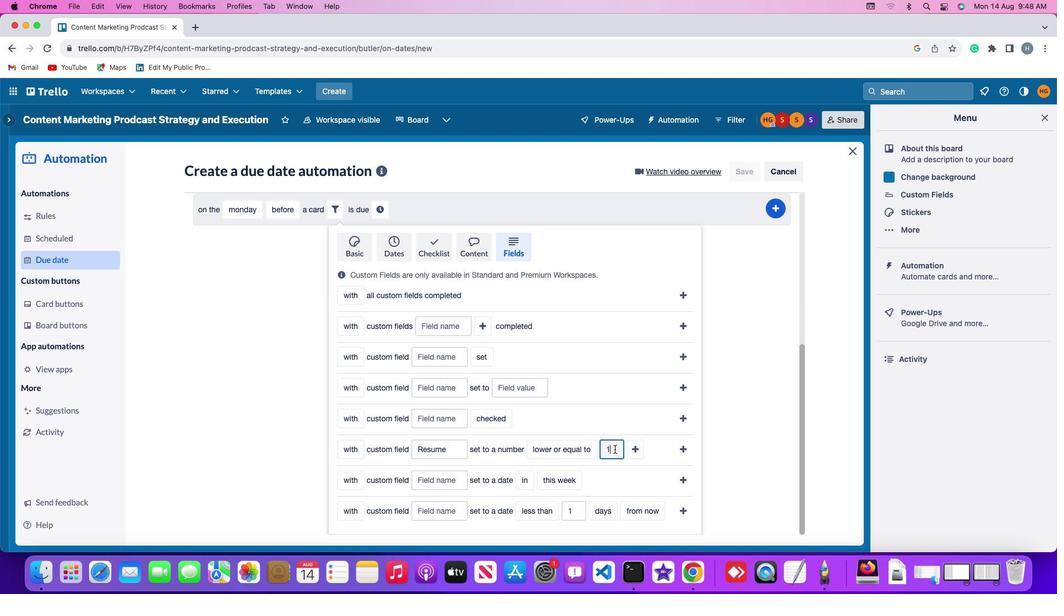 
Action: Mouse moved to (638, 453)
Screenshot: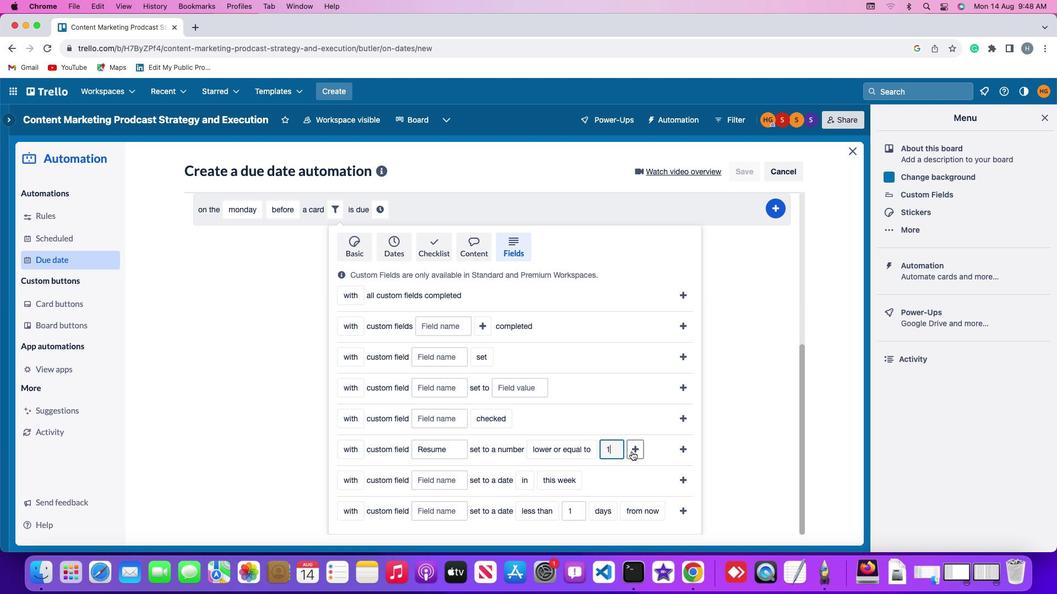 
Action: Mouse pressed left at (638, 453)
Screenshot: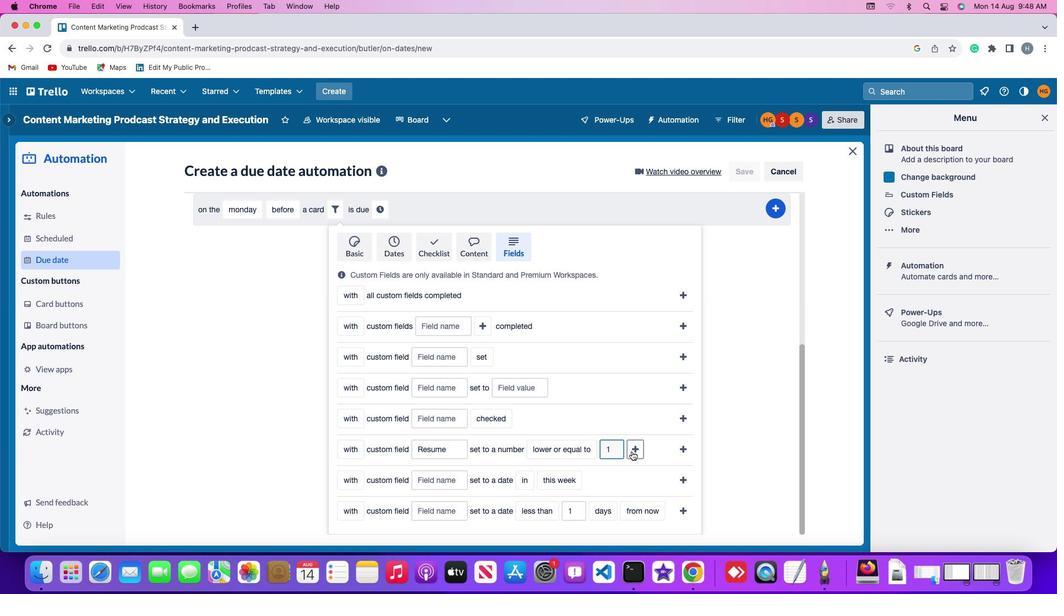 
Action: Mouse moved to (671, 454)
Screenshot: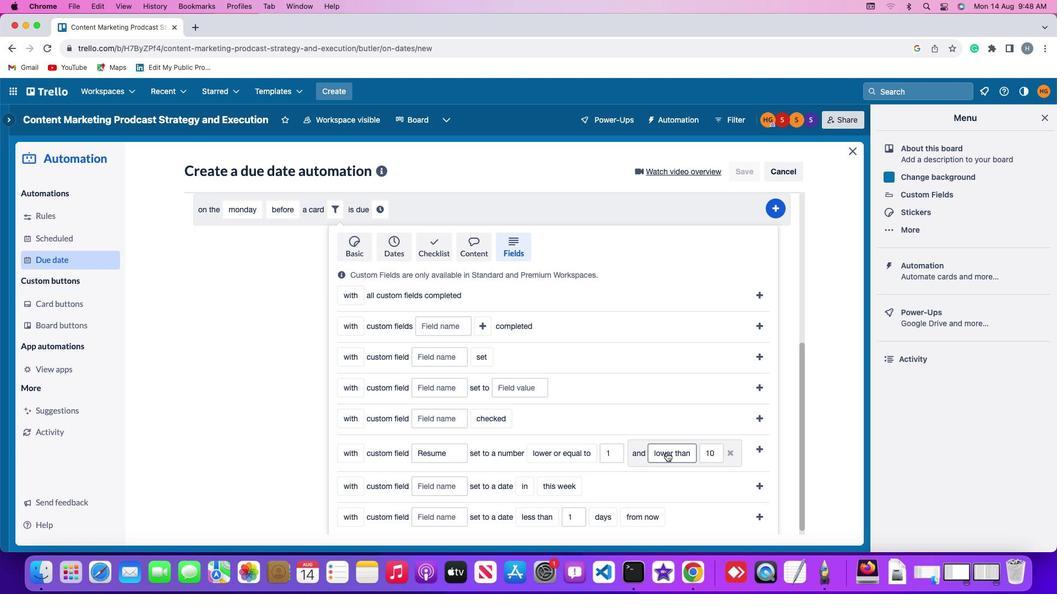 
Action: Mouse pressed left at (671, 454)
Screenshot: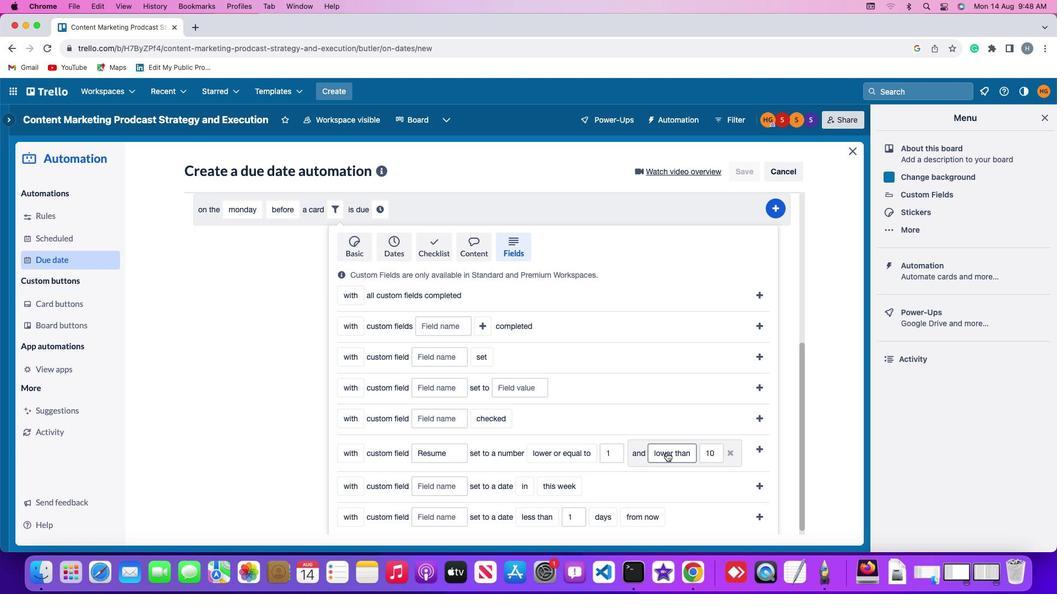
Action: Mouse moved to (694, 394)
Screenshot: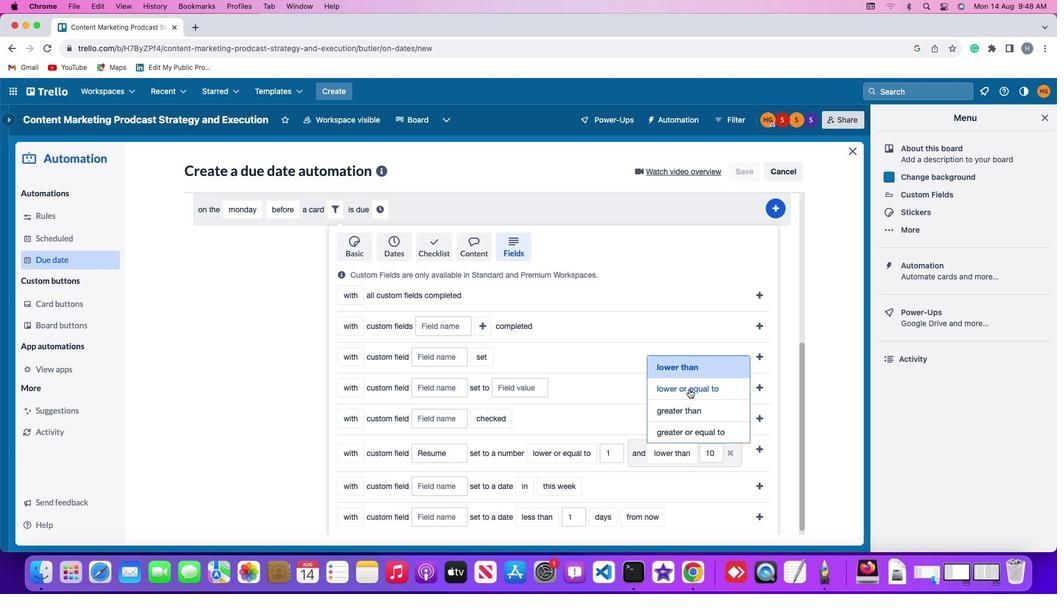 
Action: Mouse pressed left at (694, 394)
Screenshot: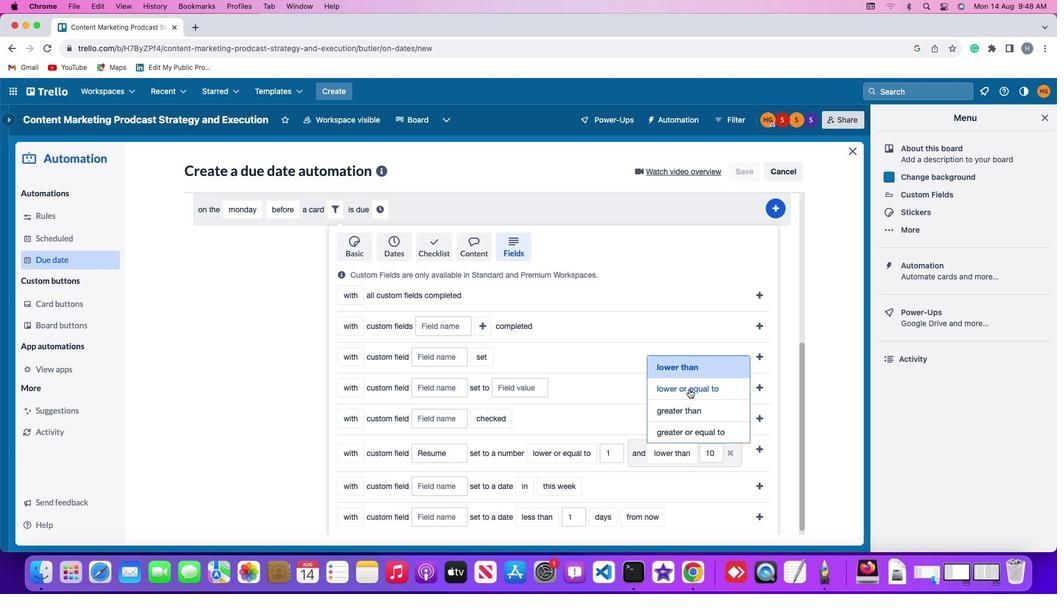 
Action: Mouse moved to (461, 472)
Screenshot: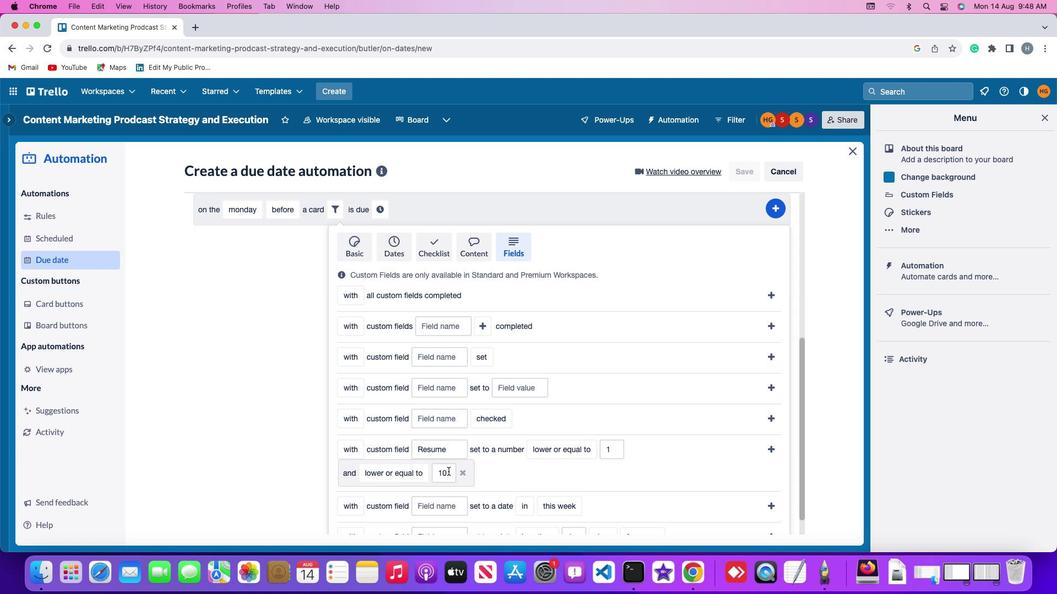 
Action: Mouse pressed left at (461, 472)
Screenshot: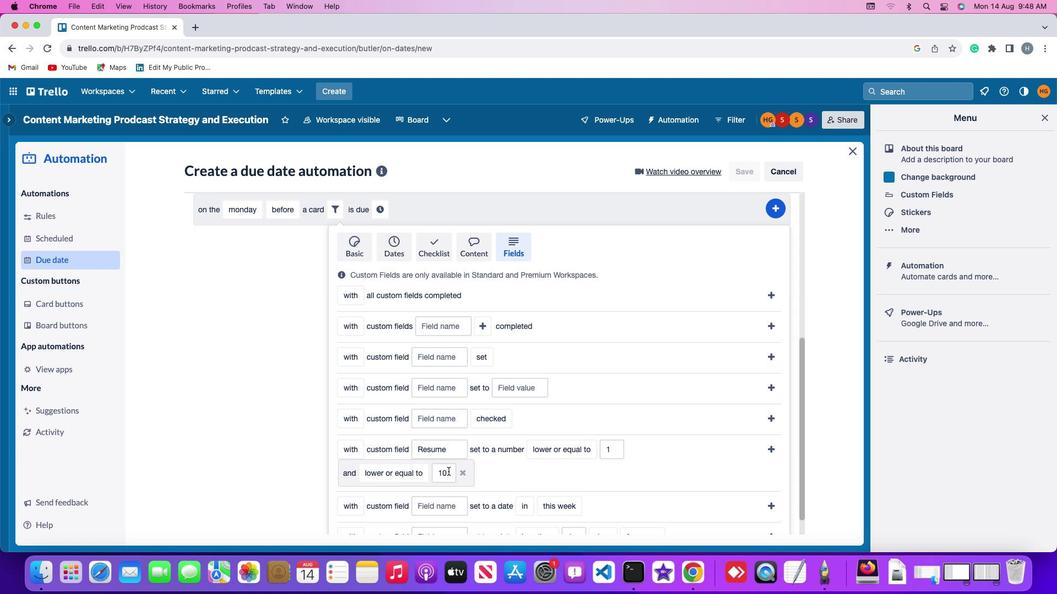 
Action: Mouse moved to (461, 472)
Screenshot: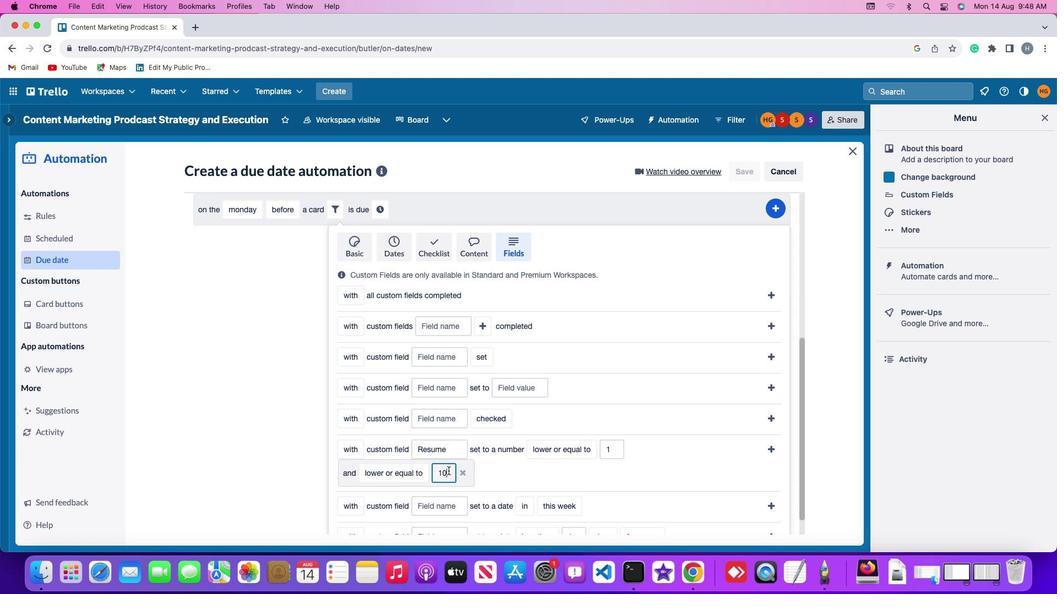 
Action: Key pressed Key.backspaceKey.backspace
Screenshot: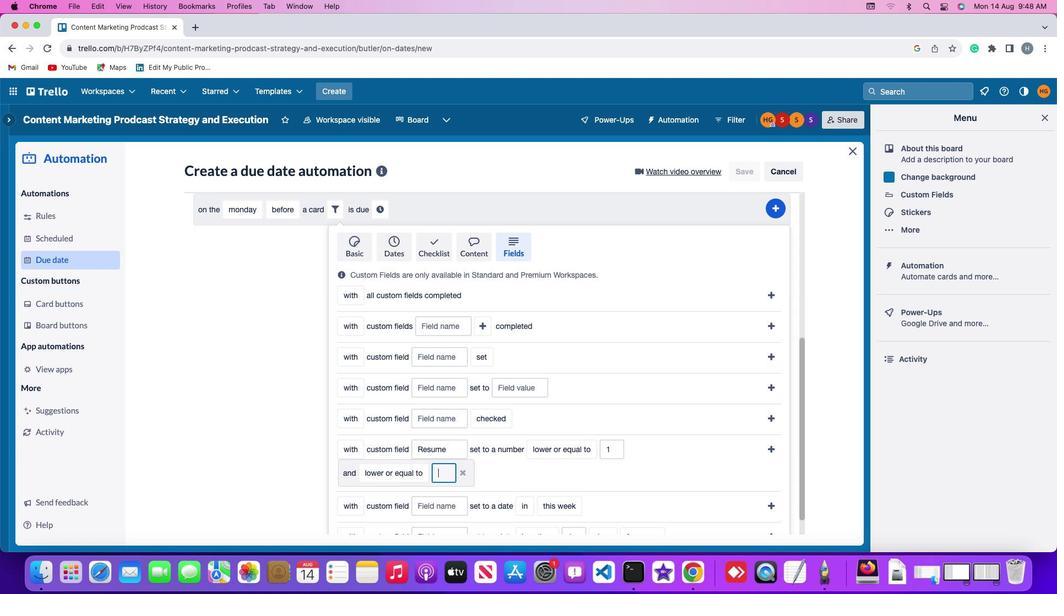 
Action: Mouse moved to (461, 471)
Screenshot: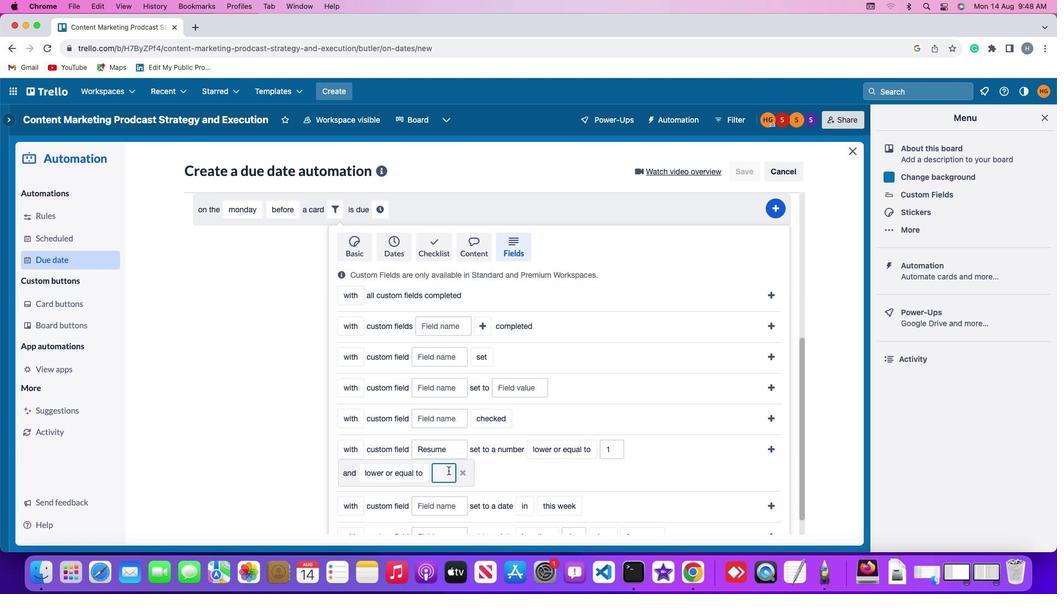 
Action: Key pressed '1''0'
Screenshot: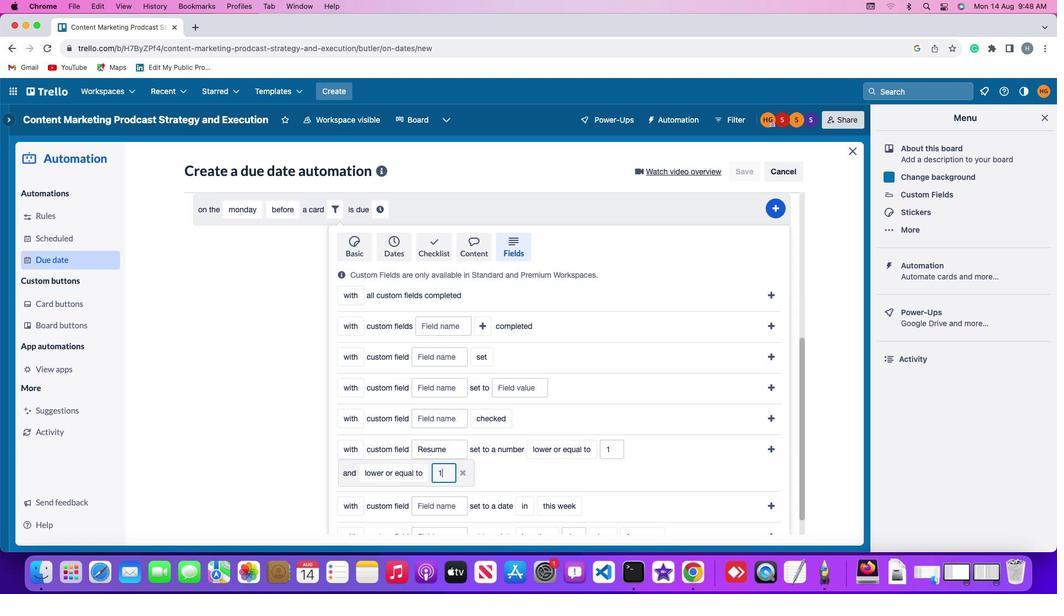 
Action: Mouse moved to (769, 450)
Screenshot: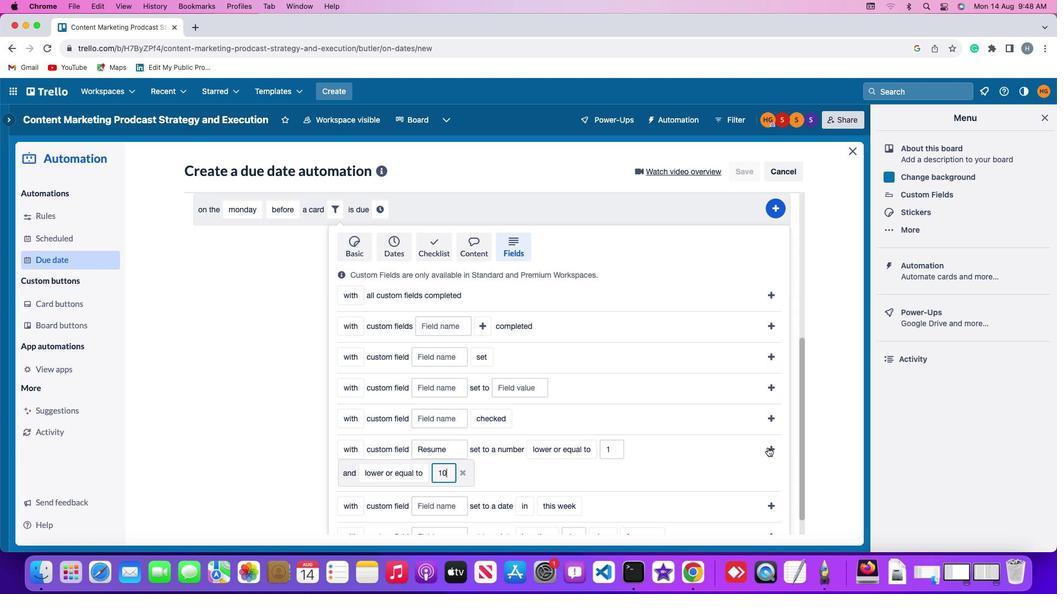 
Action: Mouse pressed left at (769, 450)
Screenshot: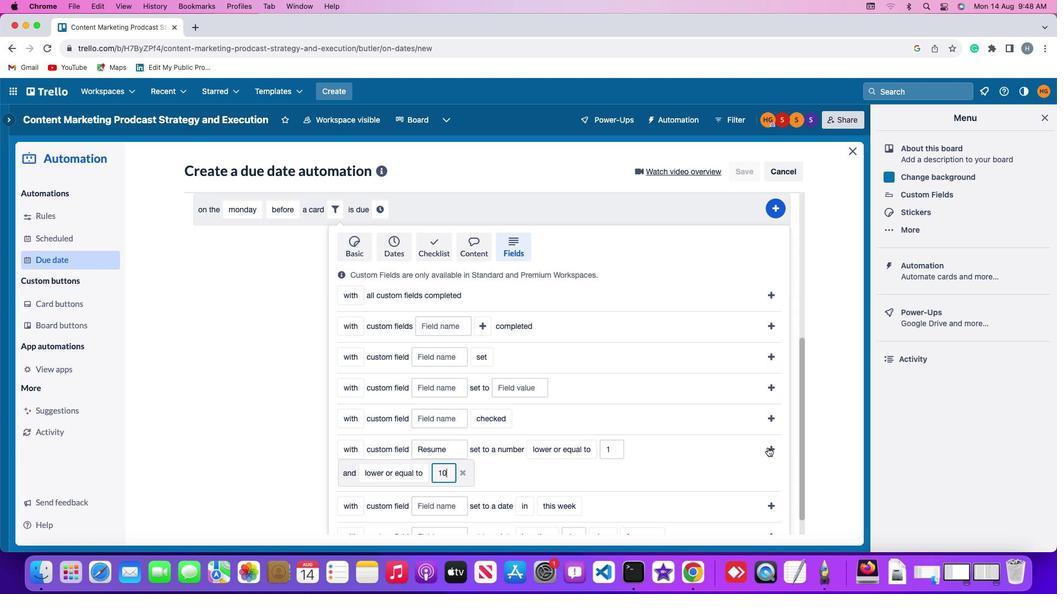 
Action: Mouse moved to (714, 476)
Screenshot: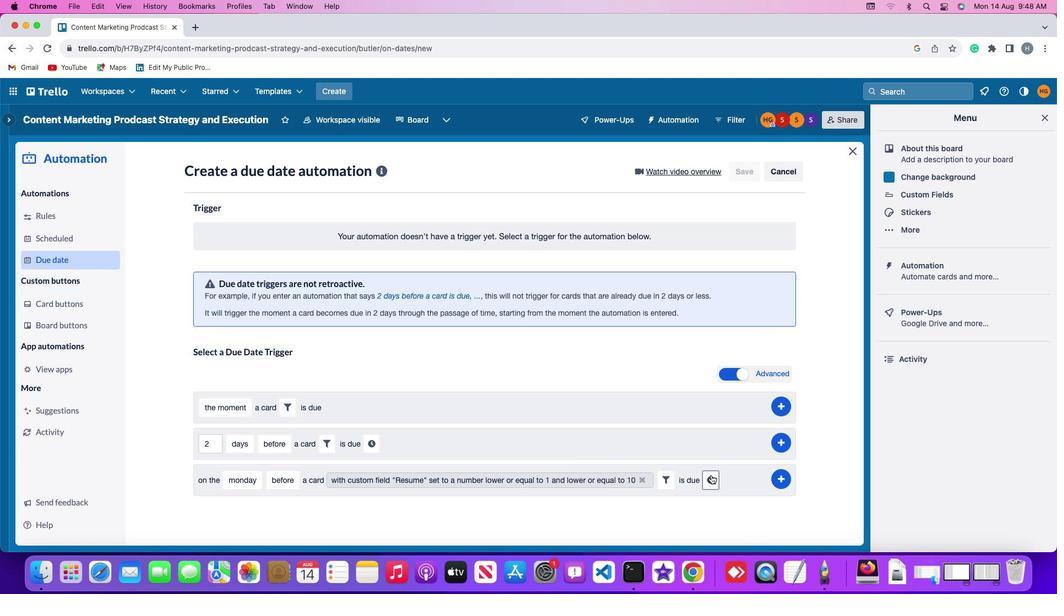 
Action: Mouse pressed left at (714, 476)
Screenshot: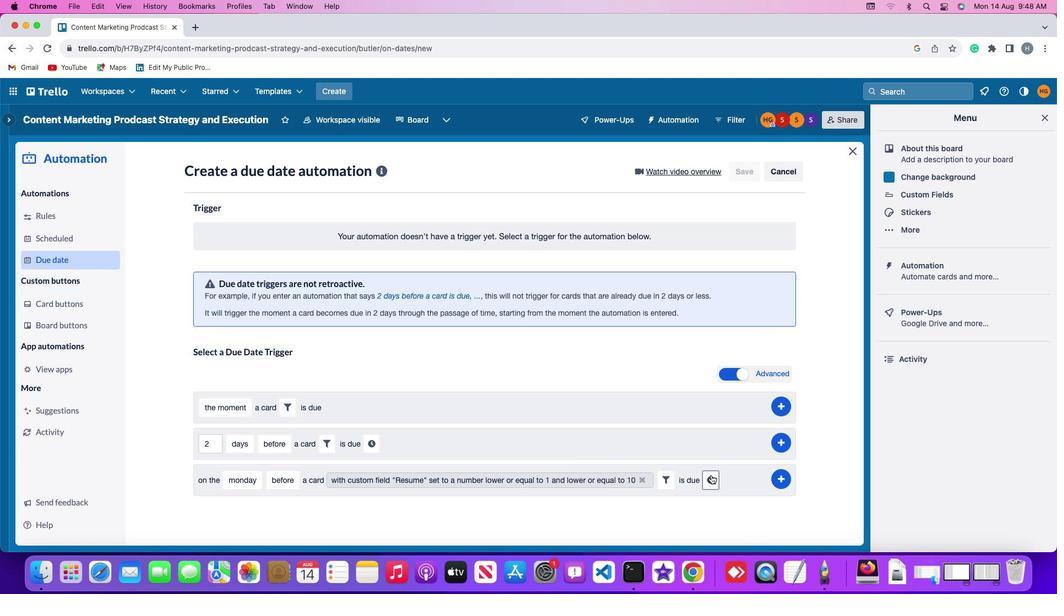 
Action: Mouse moved to (251, 507)
Screenshot: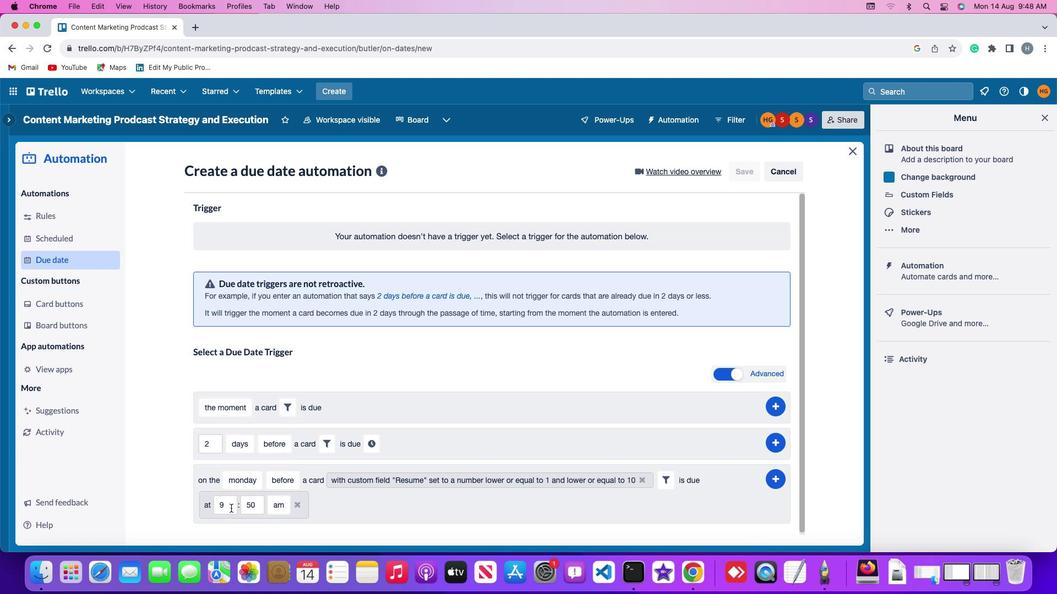 
Action: Mouse pressed left at (251, 507)
Screenshot: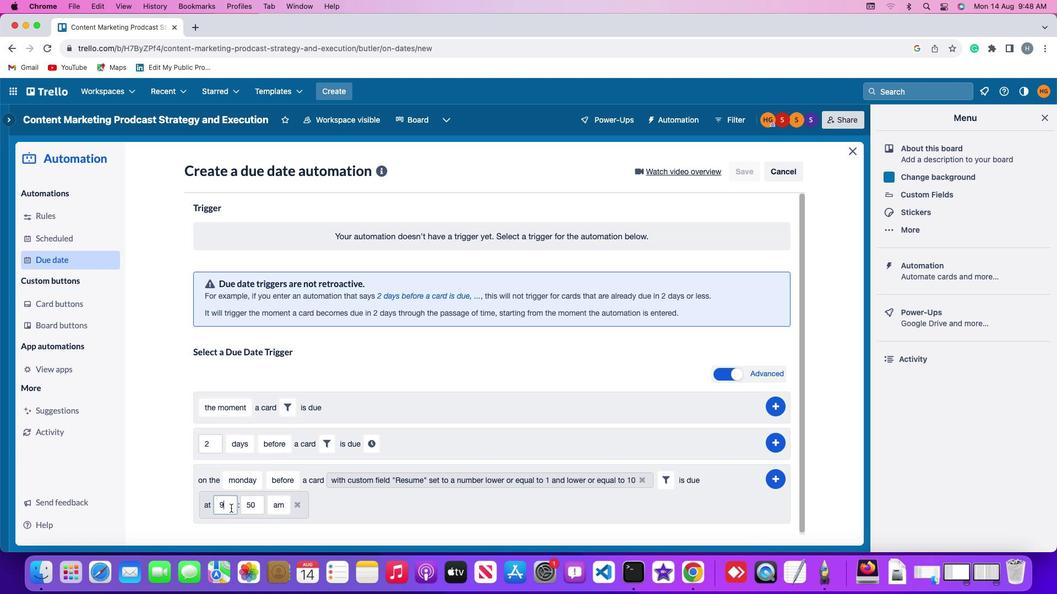
Action: Mouse moved to (251, 507)
Screenshot: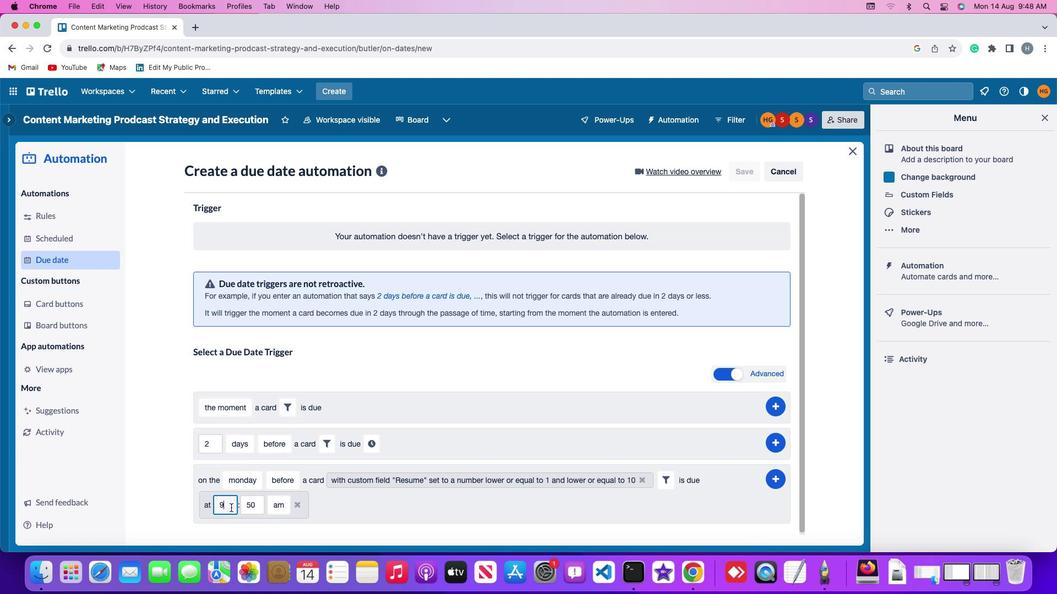 
Action: Key pressed Key.backspace'1''1'
Screenshot: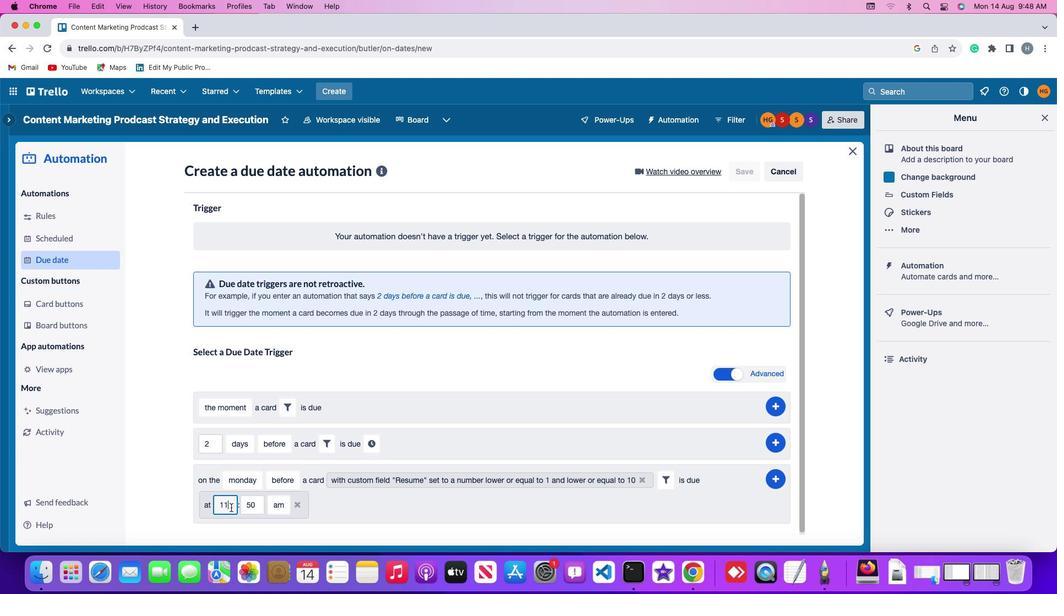 
Action: Mouse moved to (278, 503)
Screenshot: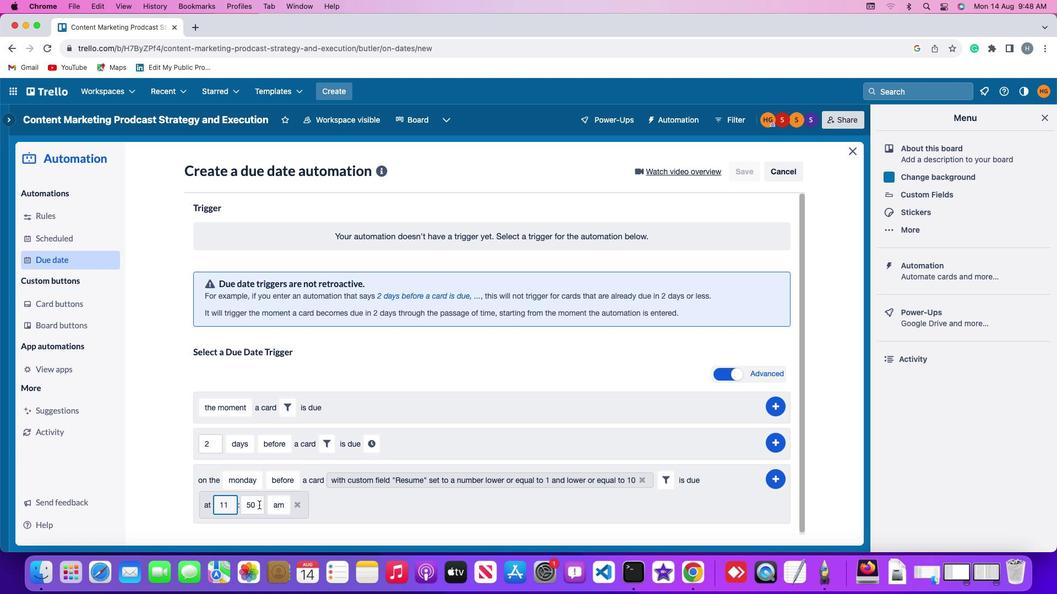 
Action: Mouse pressed left at (278, 503)
Screenshot: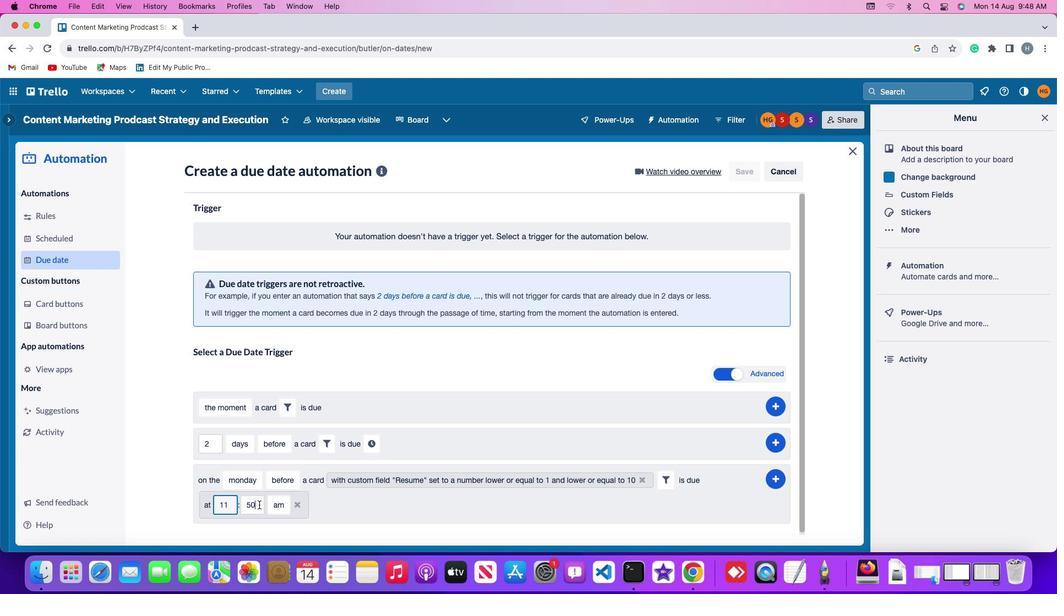 
Action: Key pressed Key.backspaceKey.backspace
Screenshot: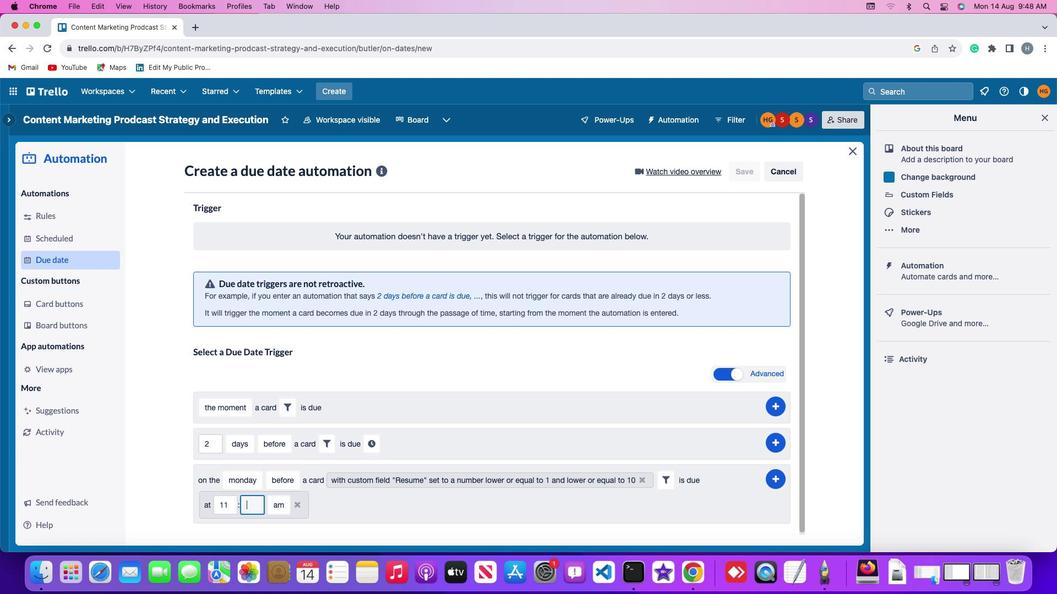 
Action: Mouse moved to (278, 503)
Screenshot: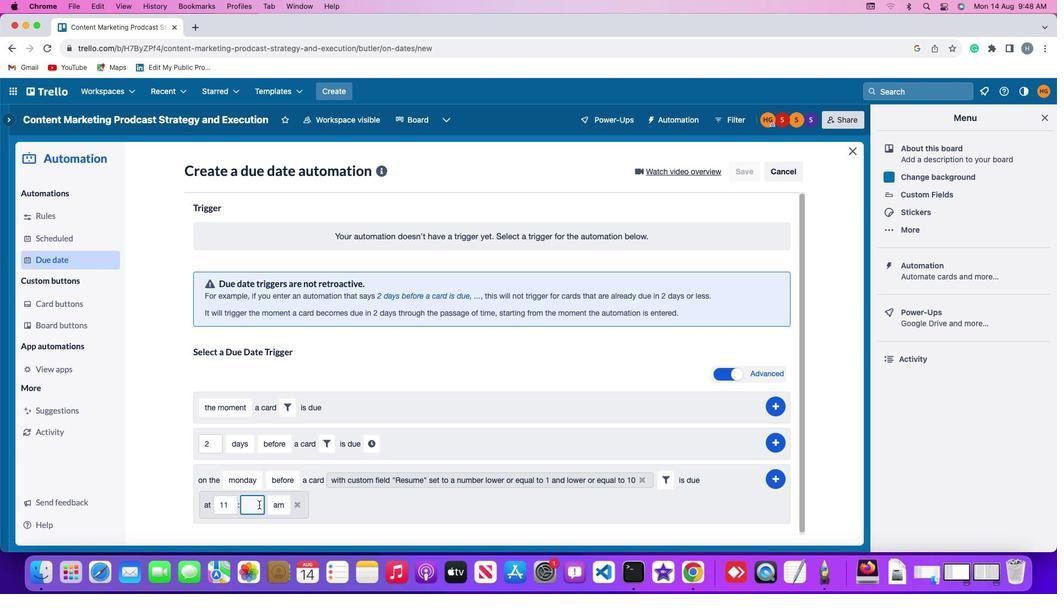 
Action: Key pressed '0''0'
Screenshot: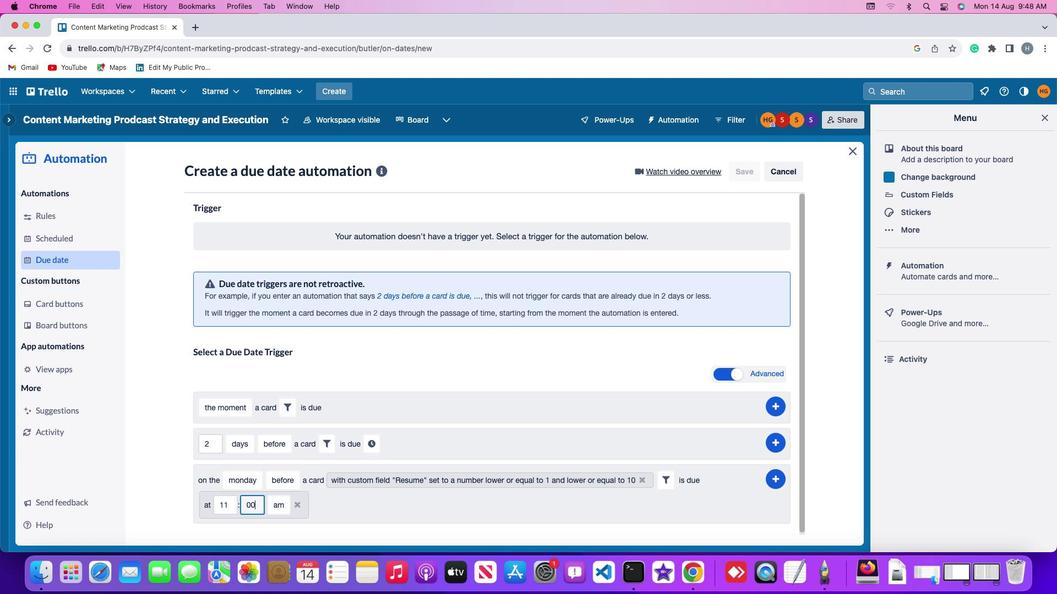 
Action: Mouse moved to (300, 503)
Screenshot: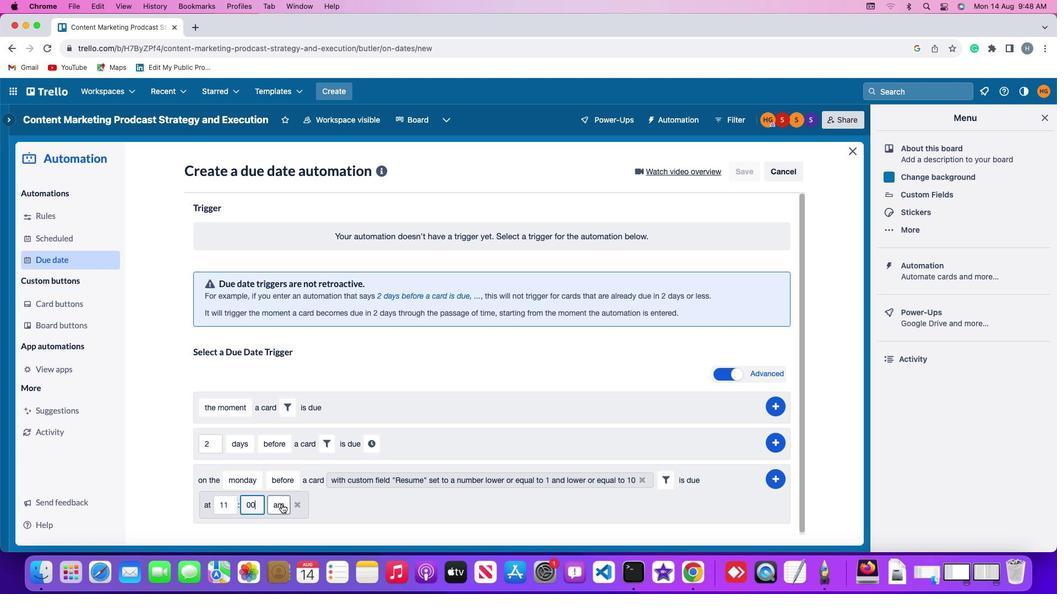 
Action: Mouse pressed left at (300, 503)
Screenshot: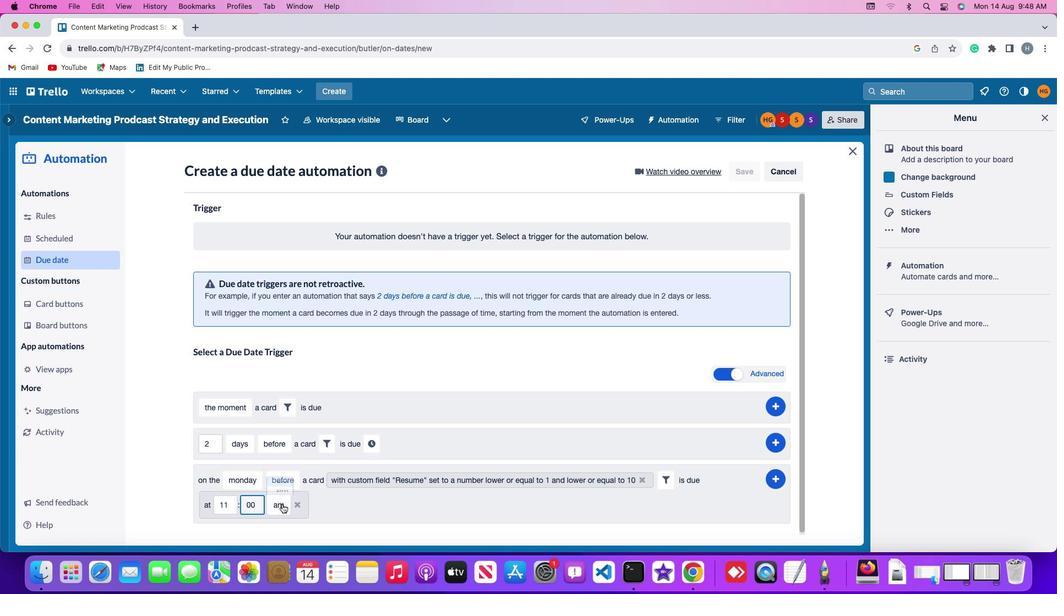 
Action: Mouse moved to (301, 465)
Screenshot: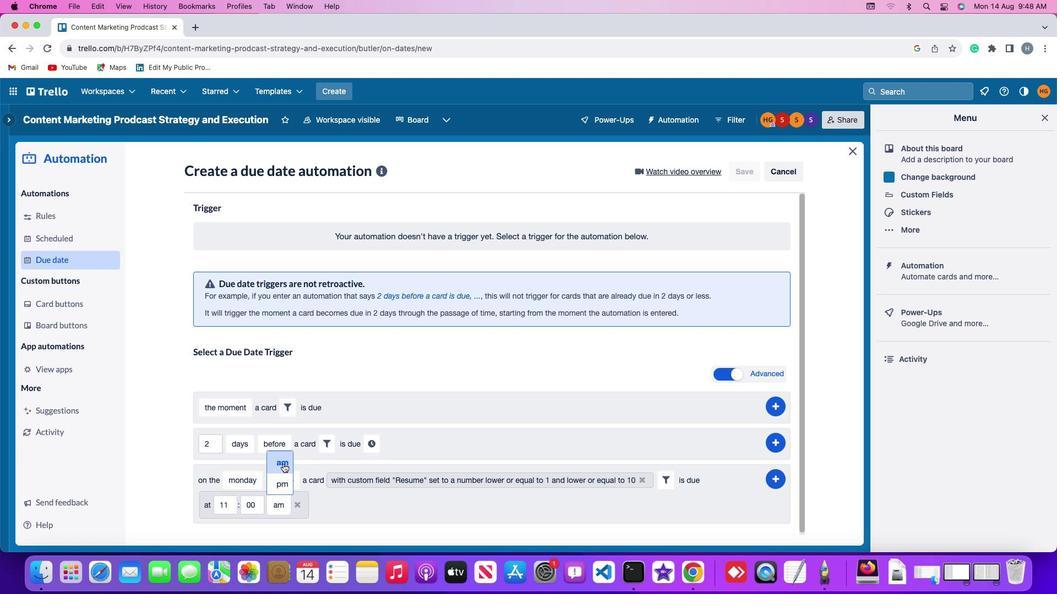 
Action: Mouse pressed left at (301, 465)
Screenshot: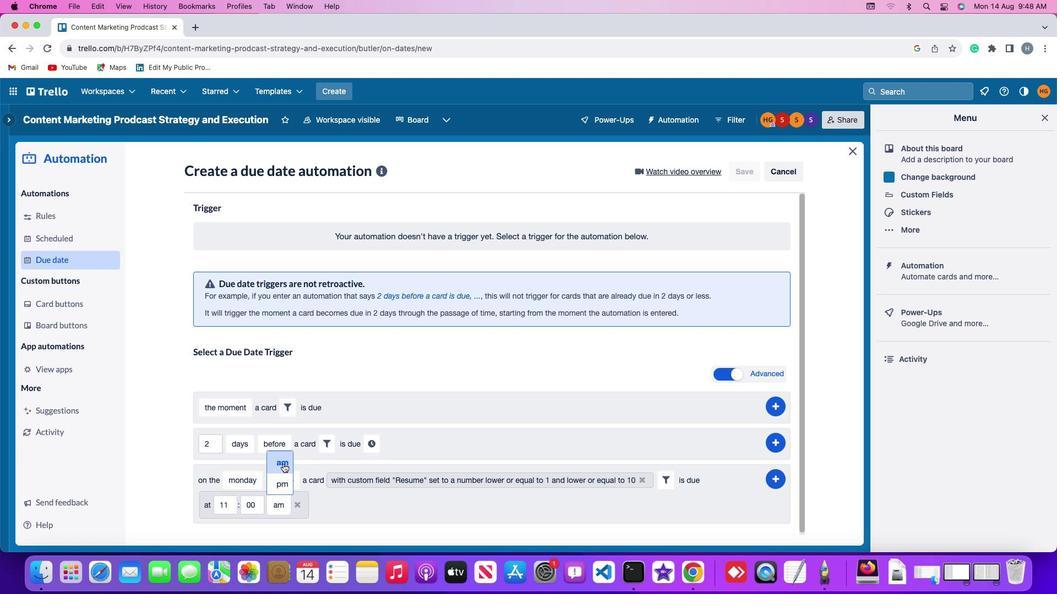 
Action: Mouse moved to (774, 477)
Screenshot: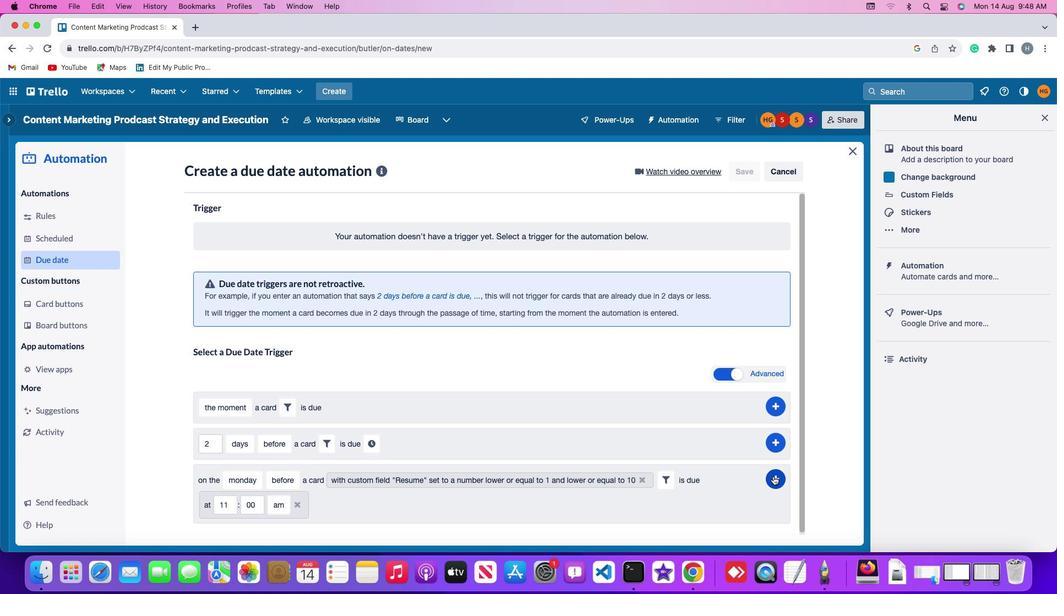 
Action: Mouse pressed left at (774, 477)
Screenshot: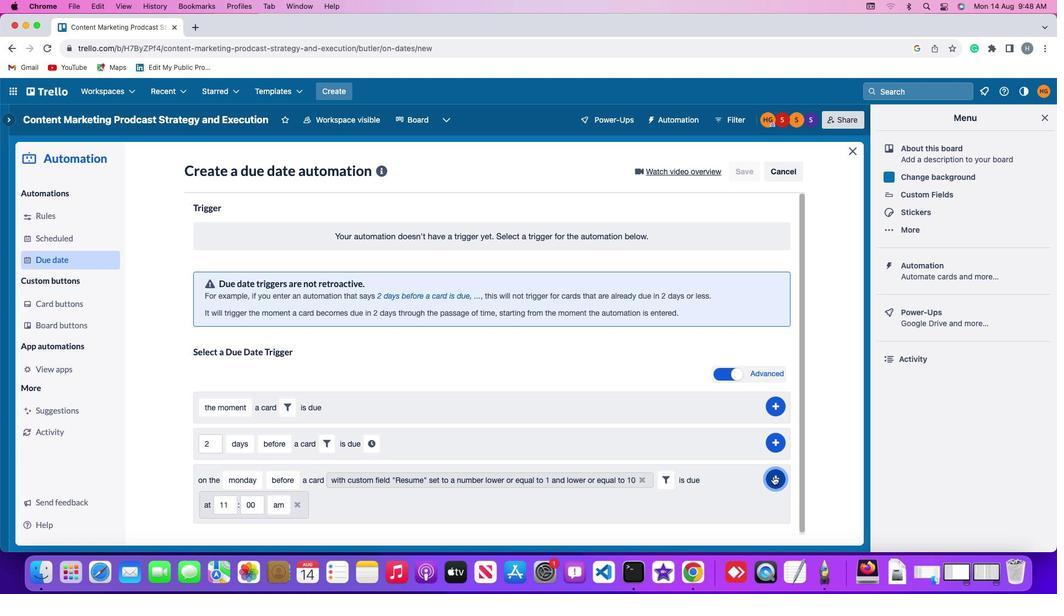 
Action: Mouse moved to (838, 373)
Screenshot: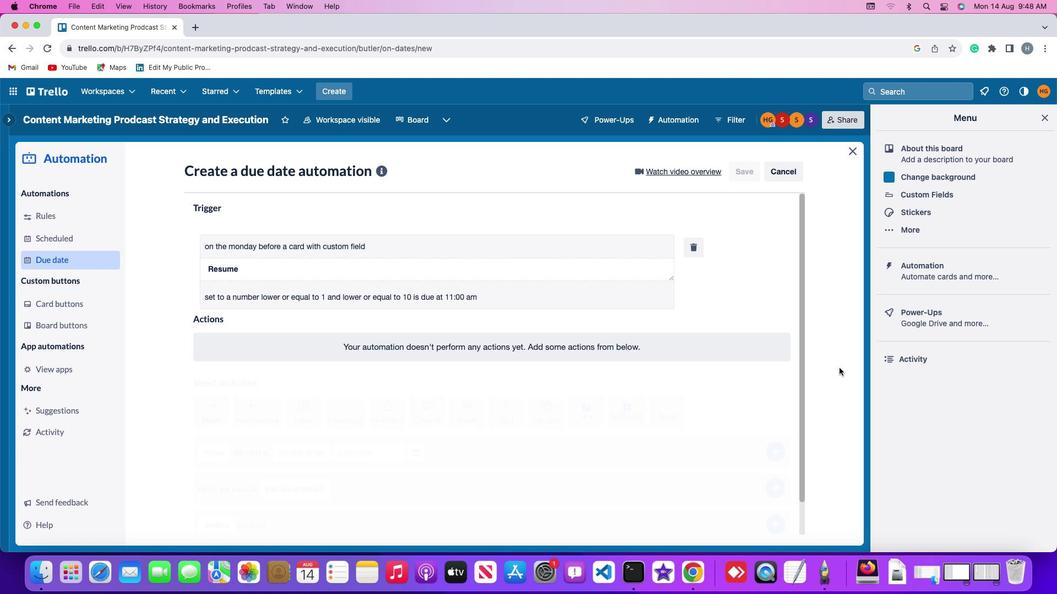 
